 Task: In the  document keyprojectmgmt.docx Select the last point and add comment:  'Consider rephrasing it to enhance the flow of your writing' Insert emoji reactions: 'Heart' Select all the potins and apply Uppercase
Action: Mouse moved to (609, 598)
Screenshot: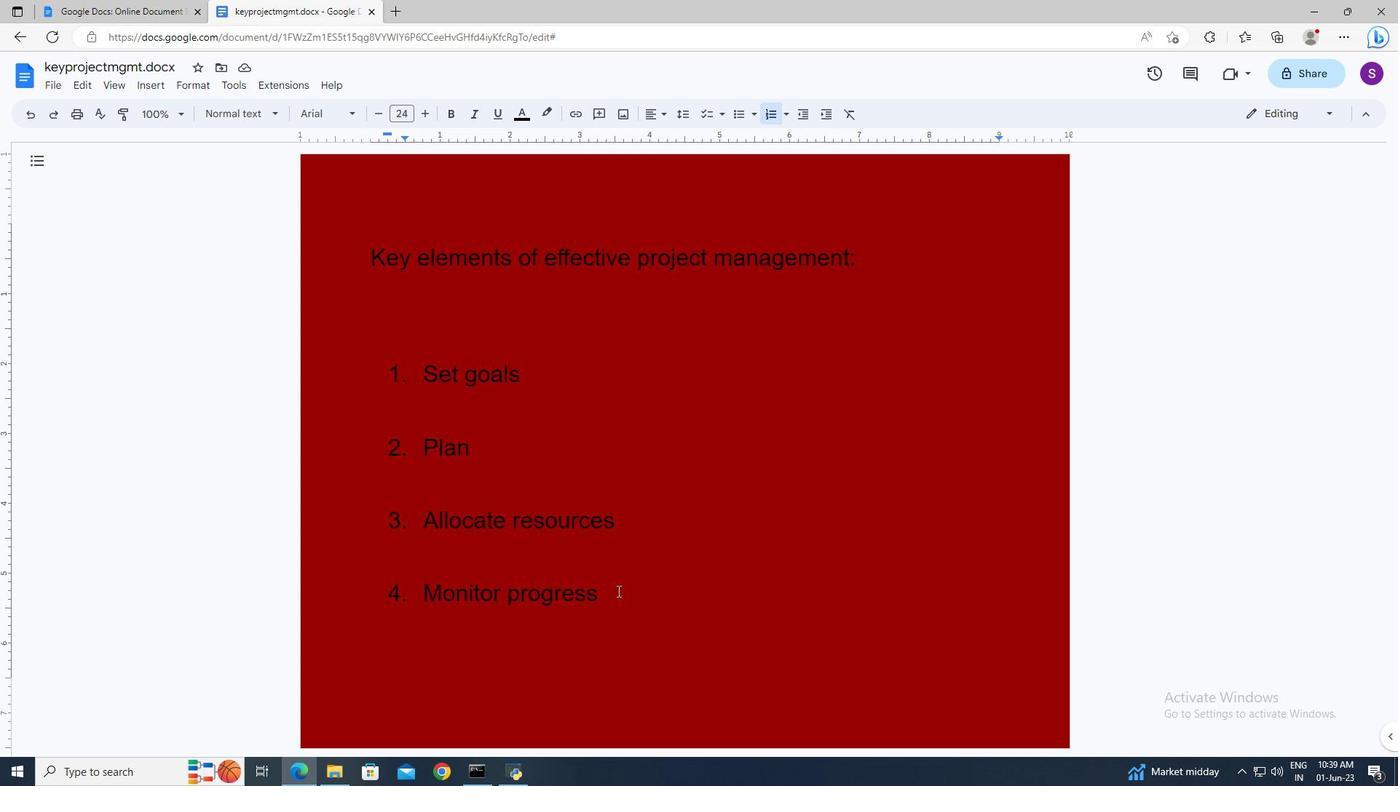 
Action: Mouse pressed left at (609, 598)
Screenshot: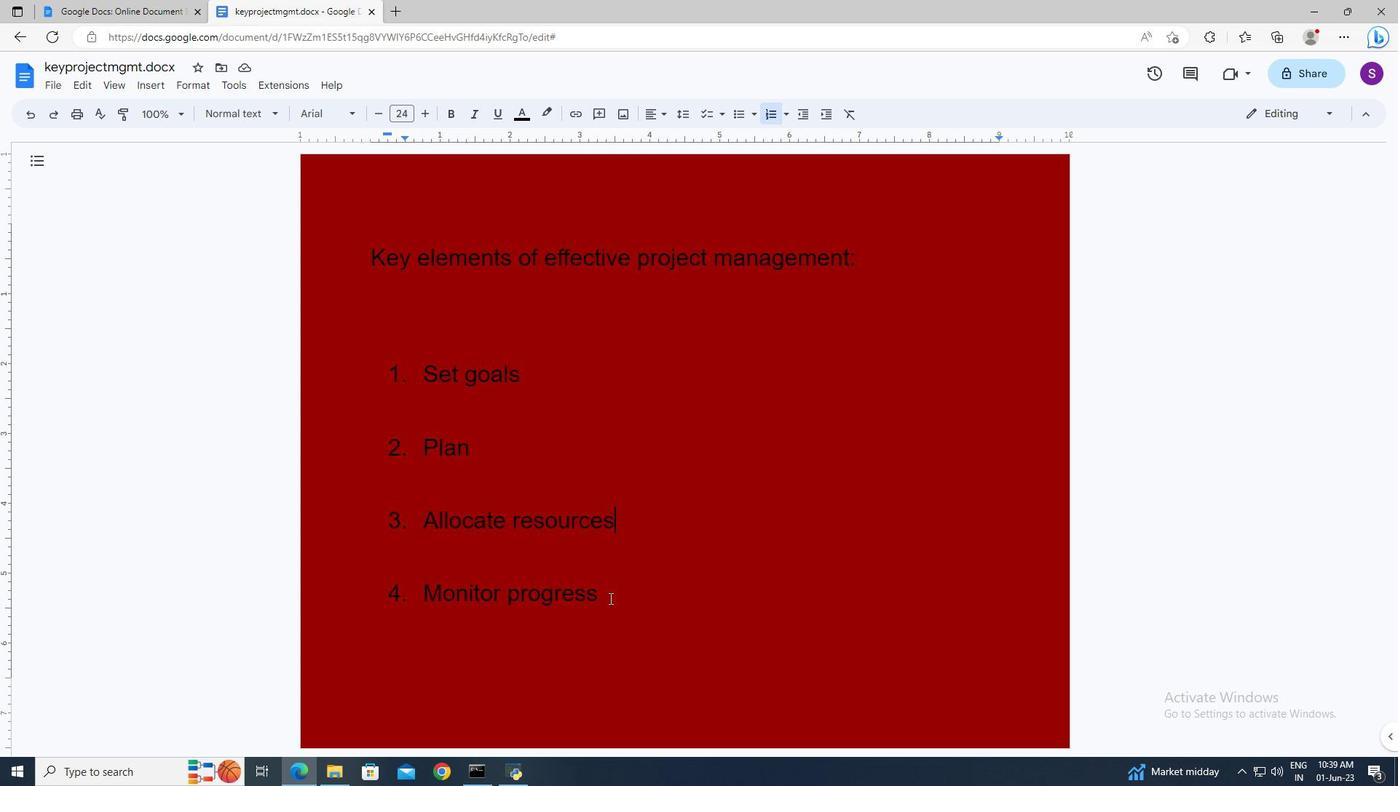 
Action: Key pressed <Key.shift><Key.up>
Screenshot: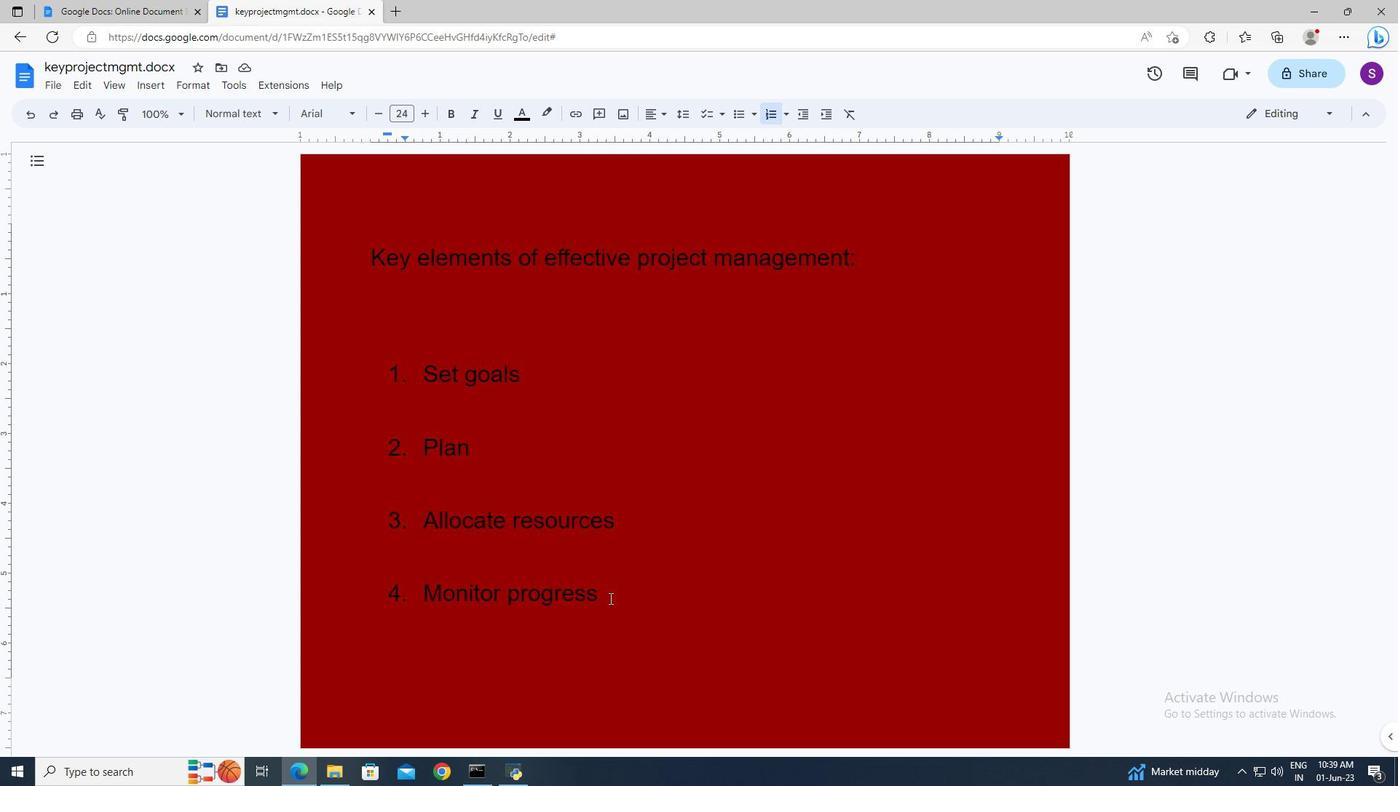 
Action: Mouse moved to (566, 598)
Screenshot: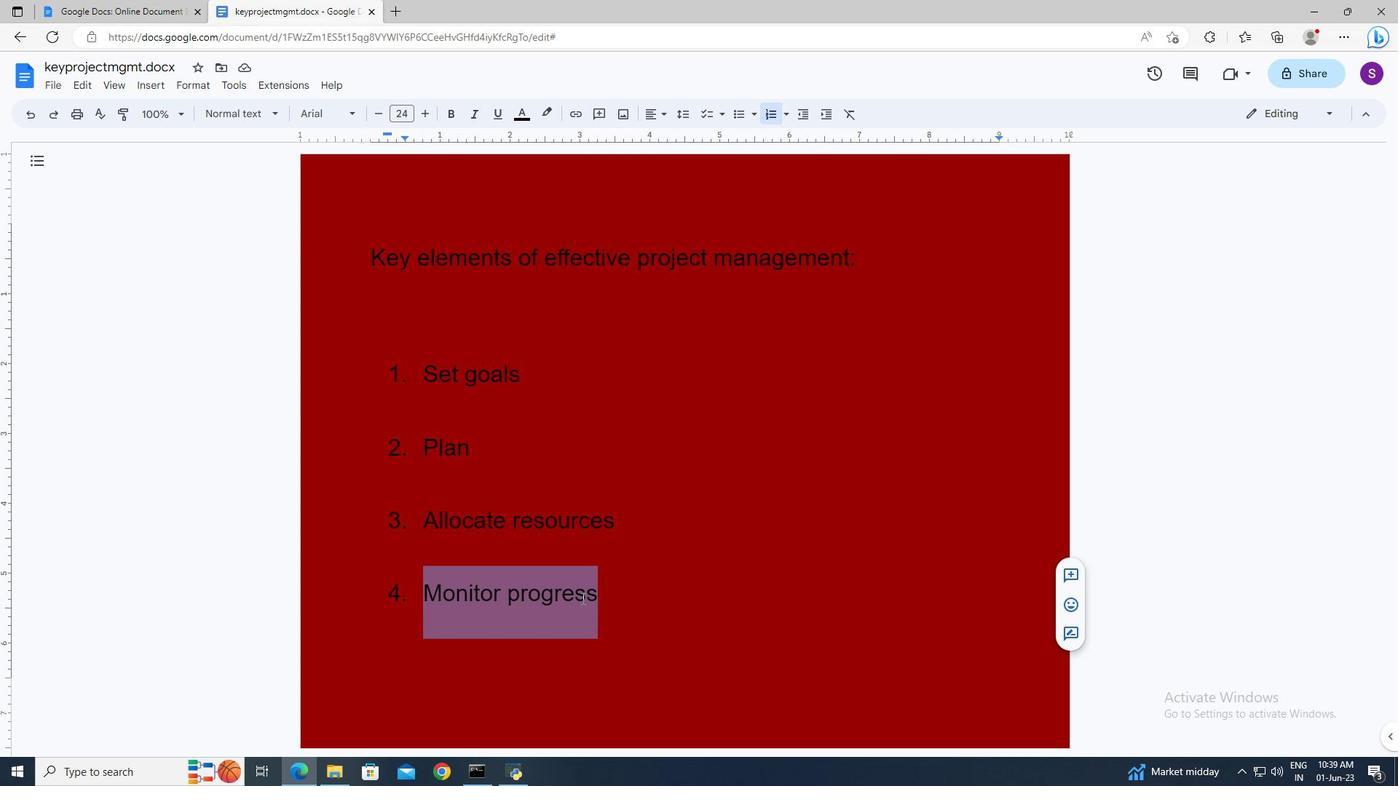 
Action: Mouse pressed right at (566, 598)
Screenshot: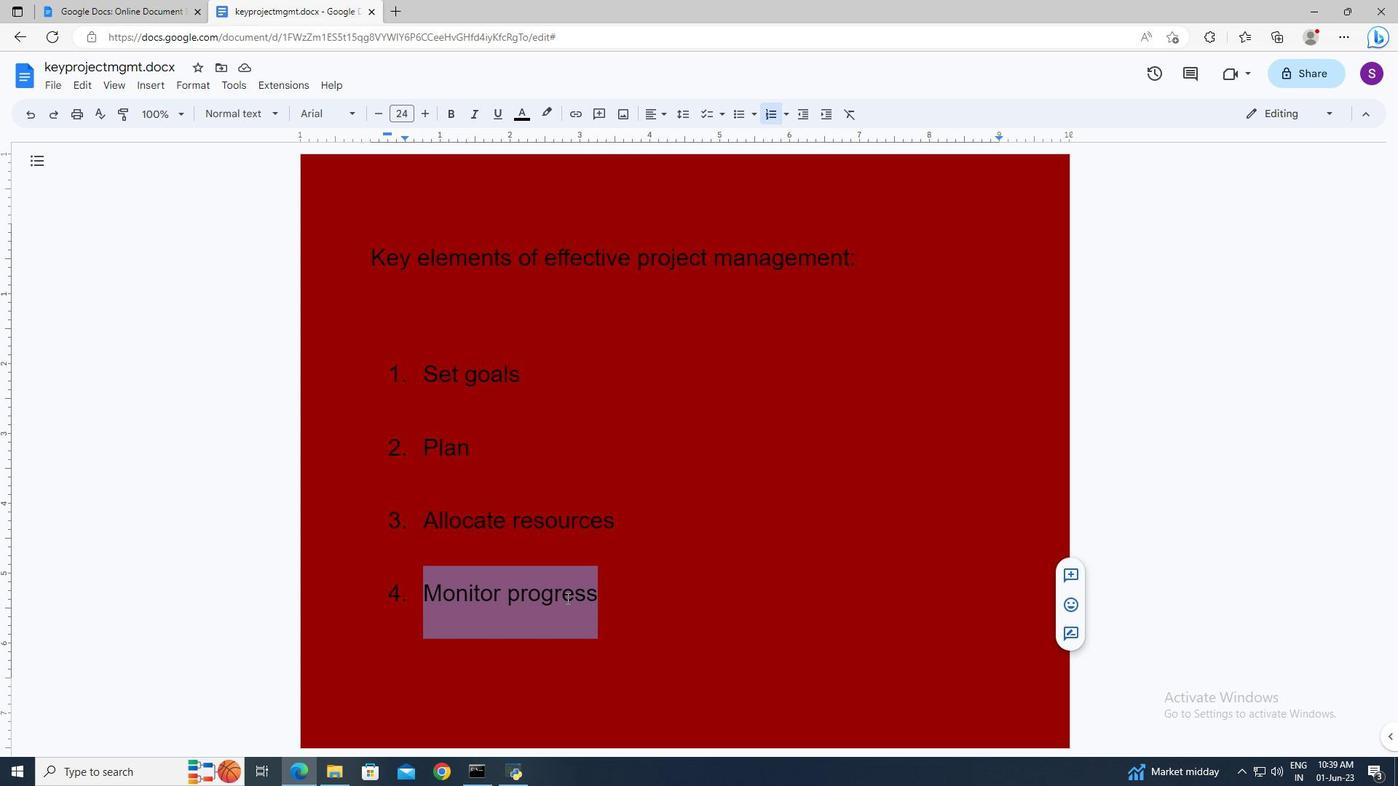 
Action: Mouse moved to (609, 327)
Screenshot: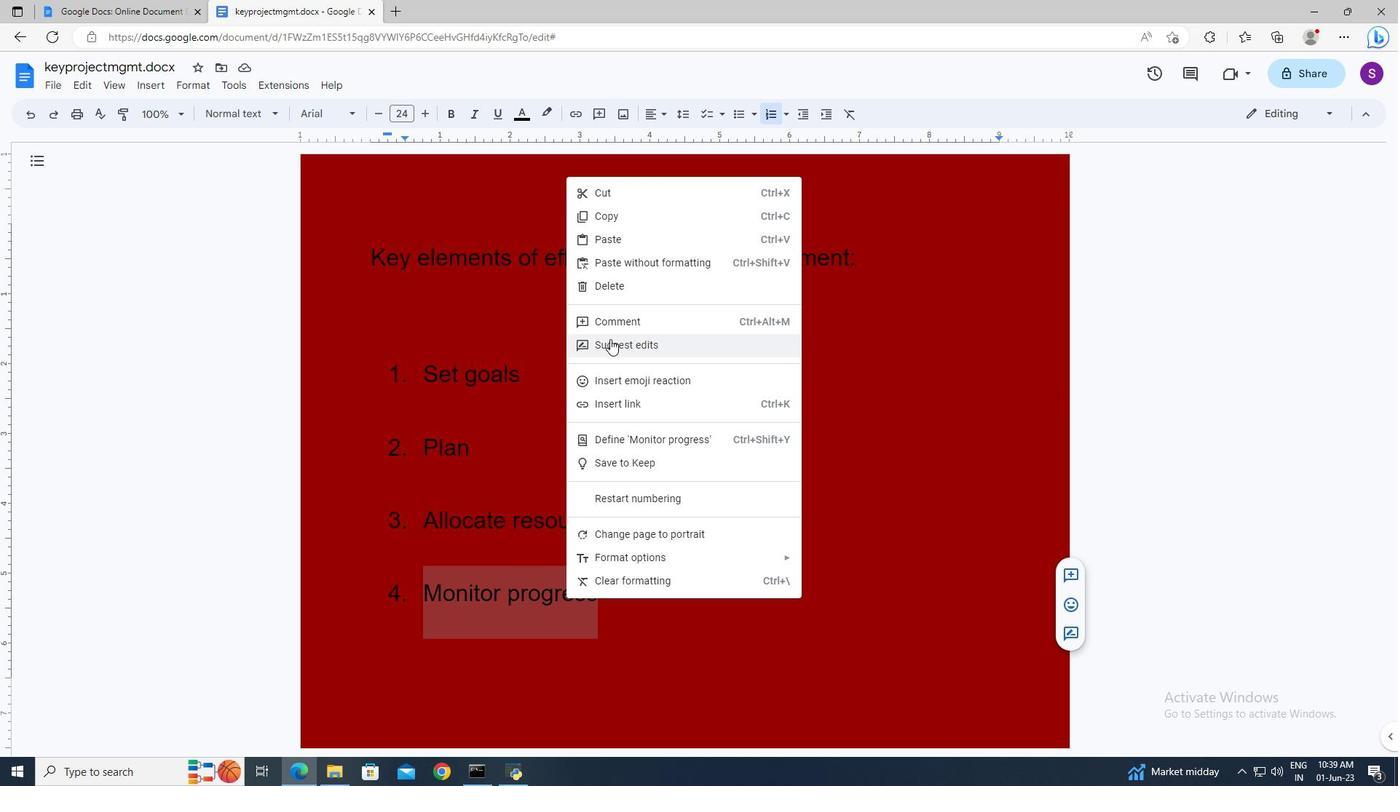 
Action: Mouse pressed left at (609, 327)
Screenshot: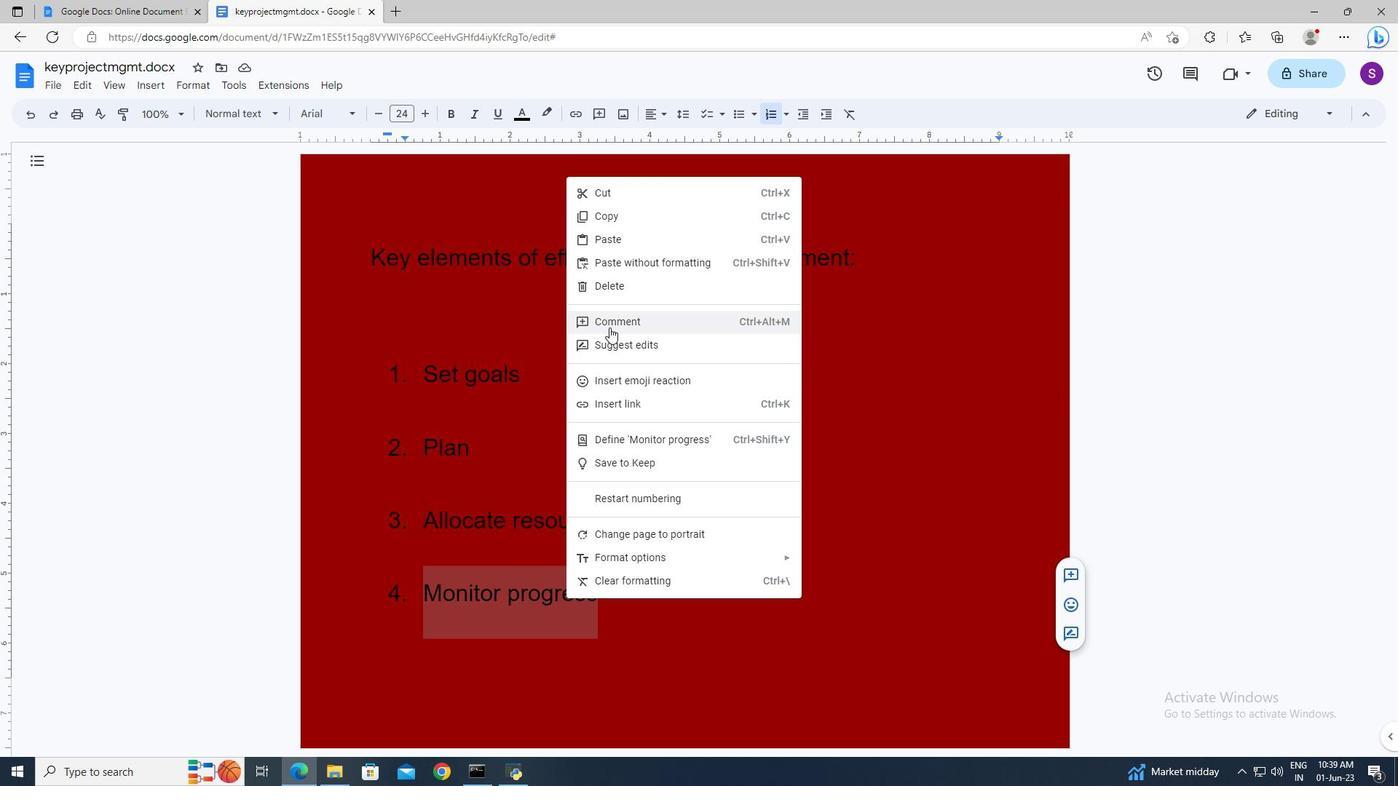 
Action: Mouse moved to (1016, 644)
Screenshot: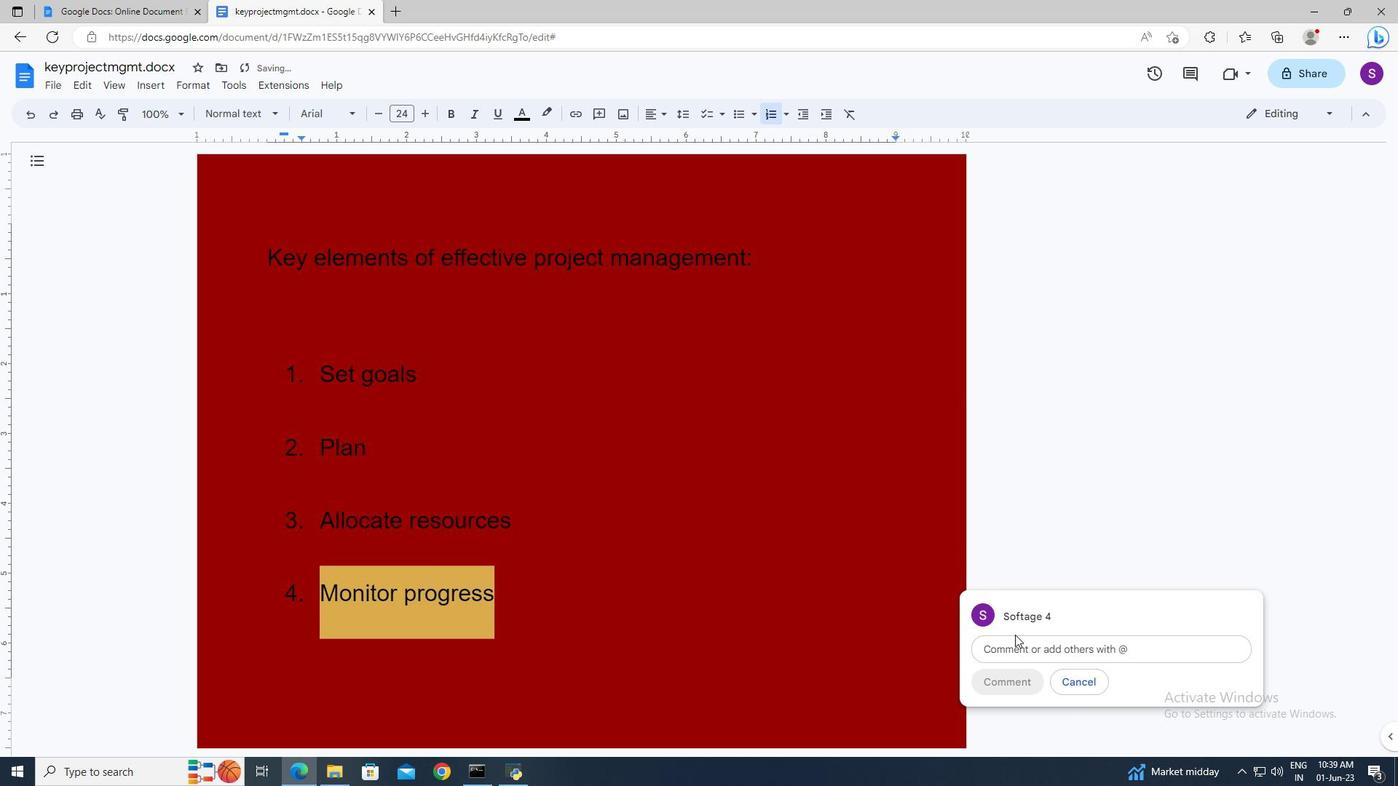 
Action: Mouse pressed left at (1016, 644)
Screenshot: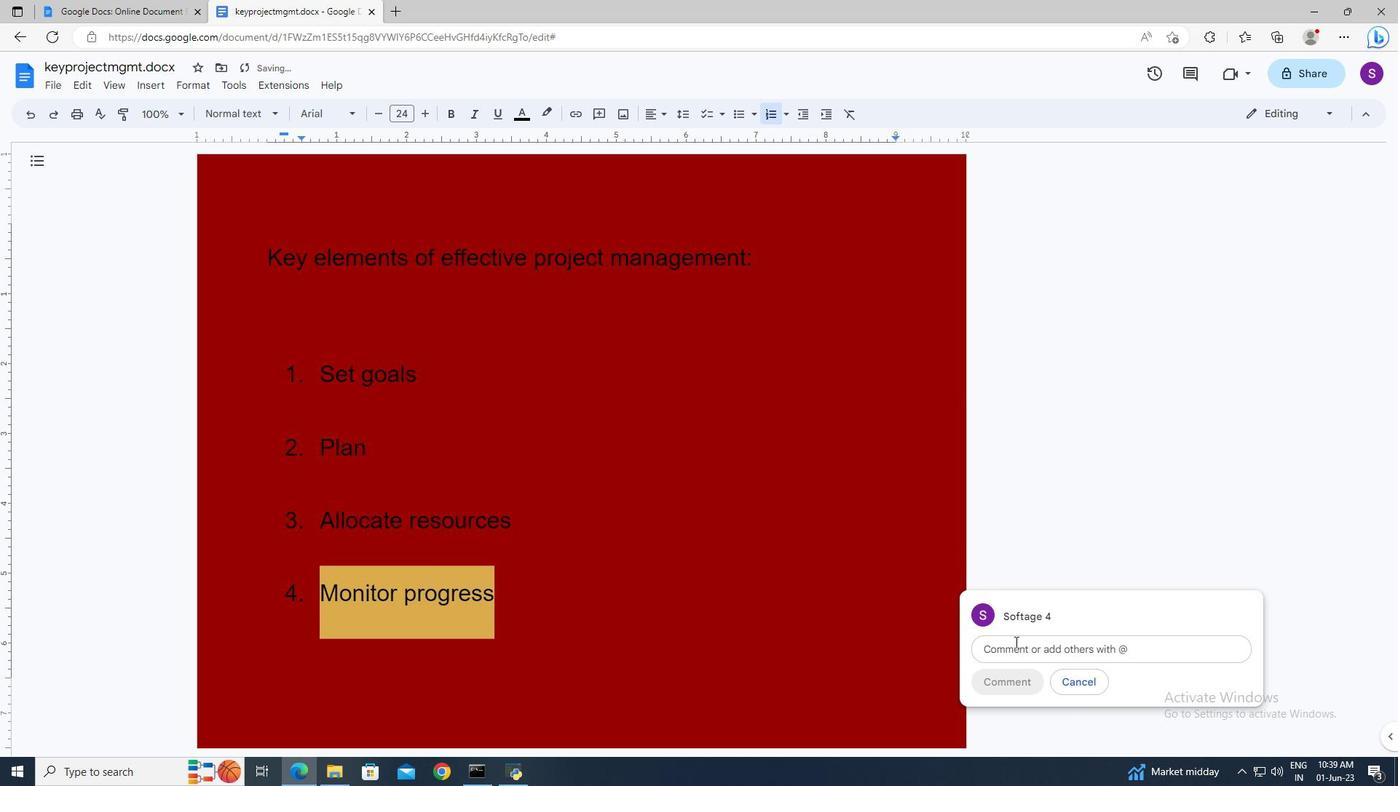 
Action: Key pressed <Key.shift>Consider<Key.space>rephrasing<Key.space>it<Key.space>to<Key.space>enhance<Key.space>the<Key.space>flow<Key.space>of<Key.space>your<Key.space>writing
Screenshot: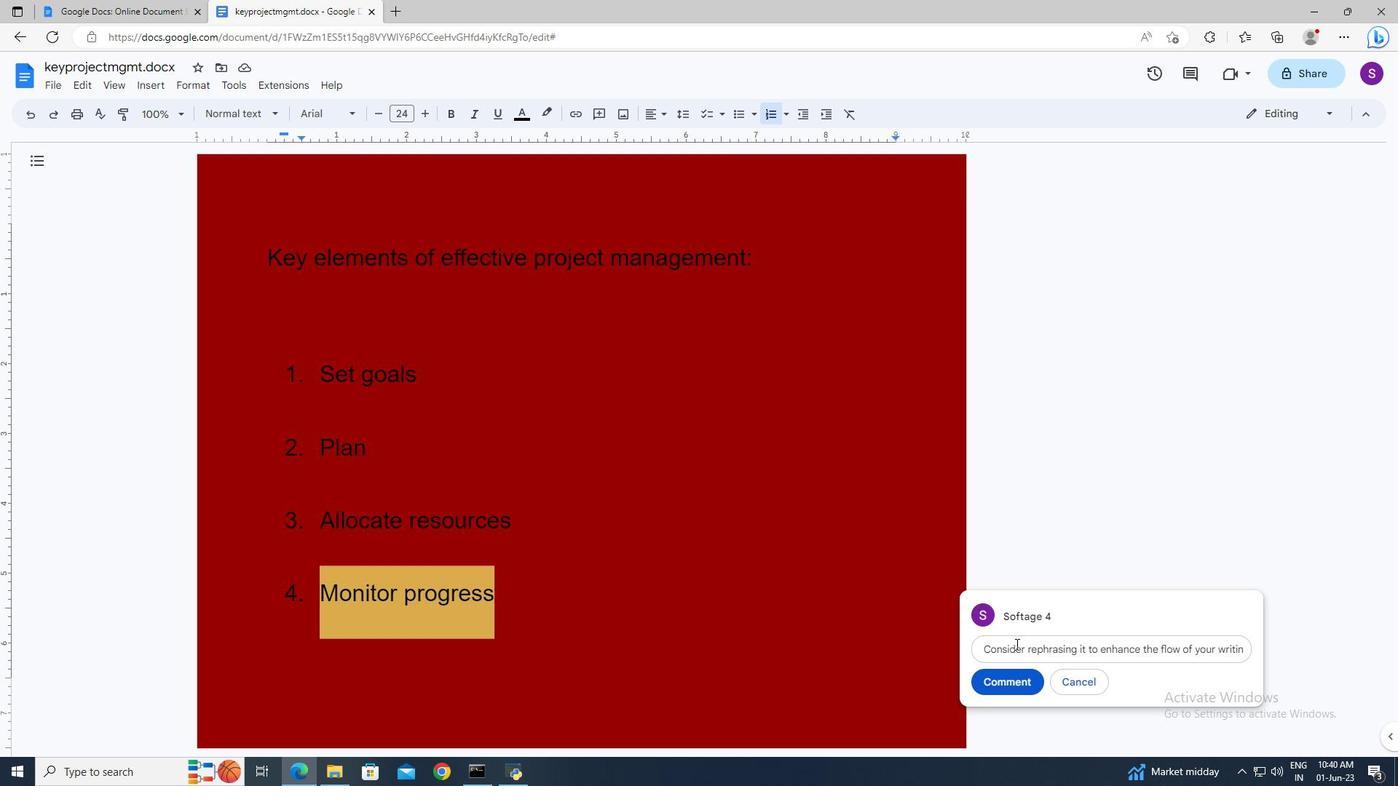 
Action: Mouse moved to (1014, 699)
Screenshot: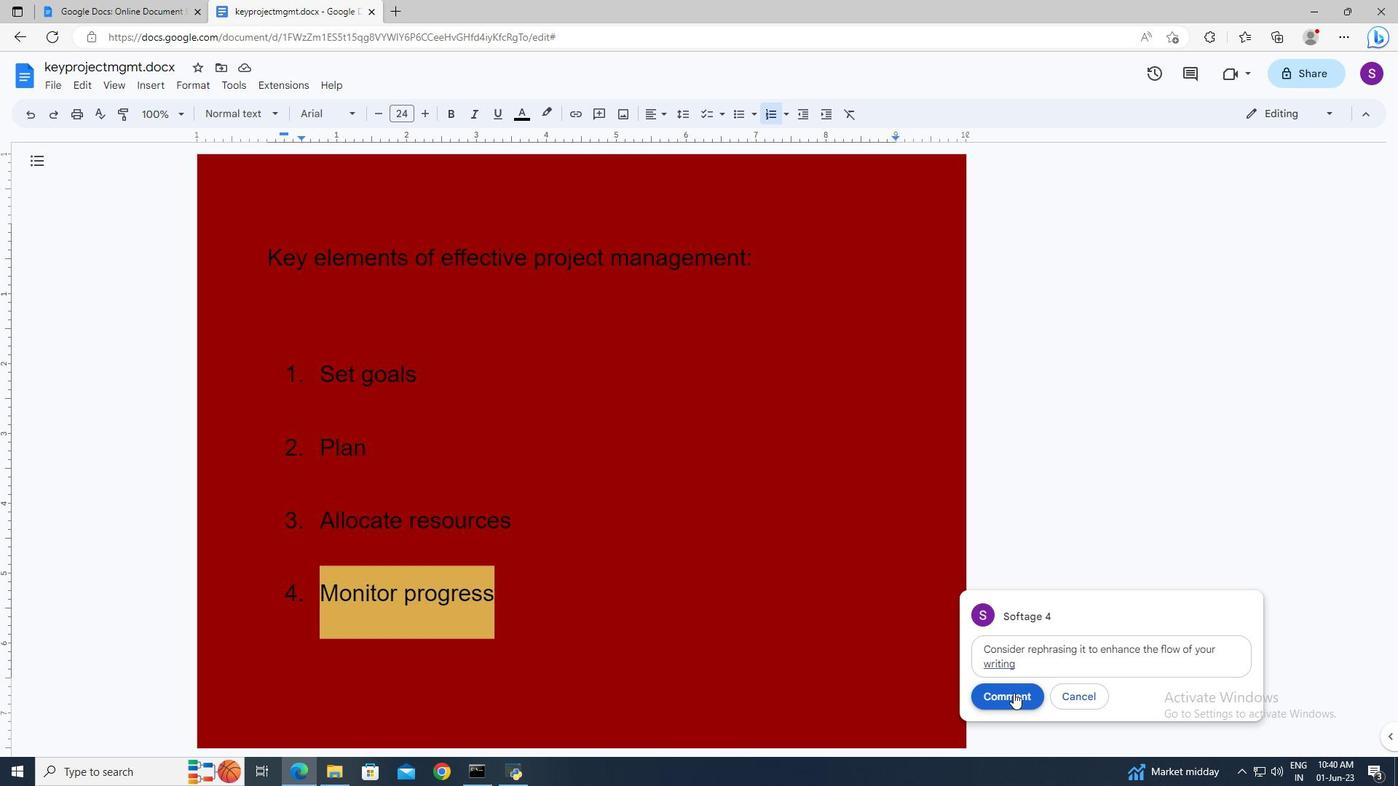 
Action: Mouse pressed left at (1014, 699)
Screenshot: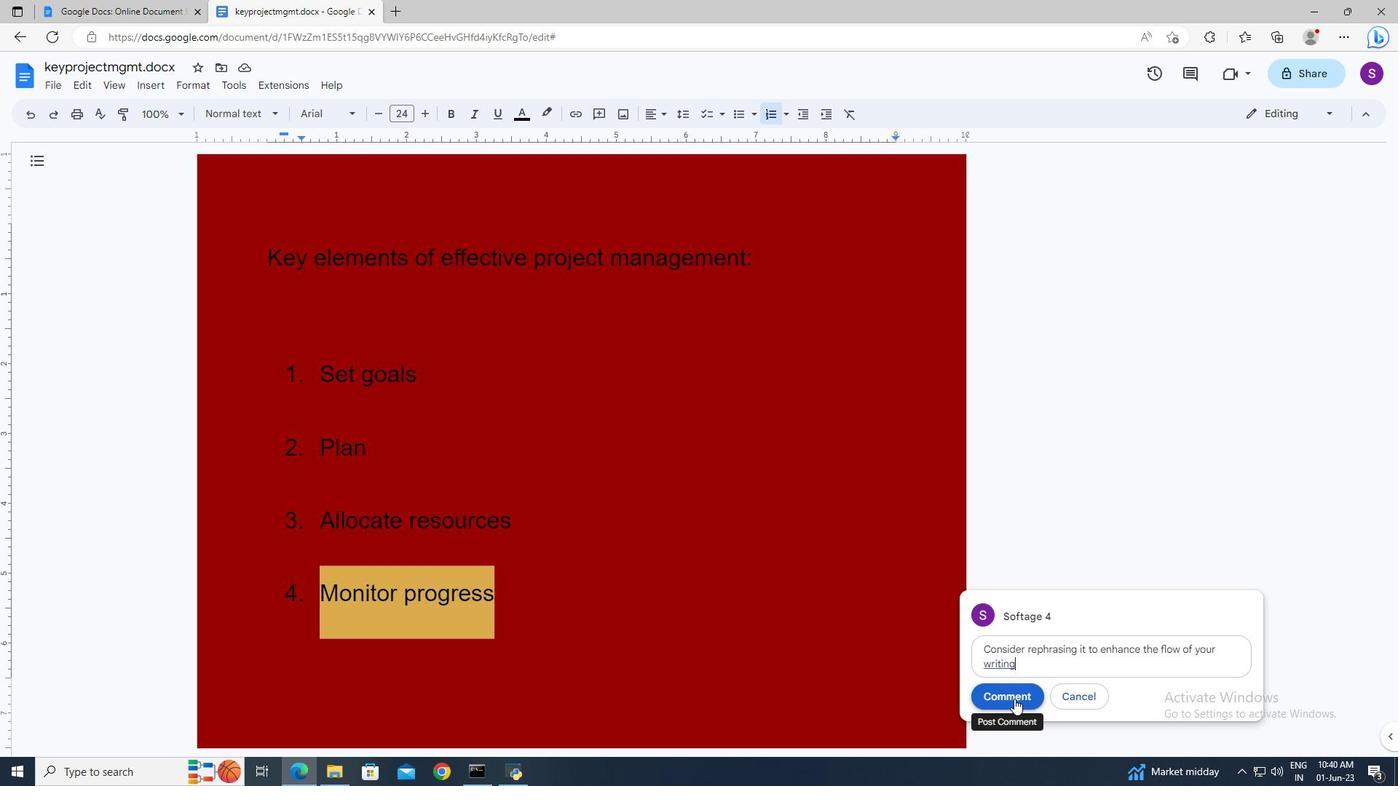 
Action: Mouse moved to (628, 611)
Screenshot: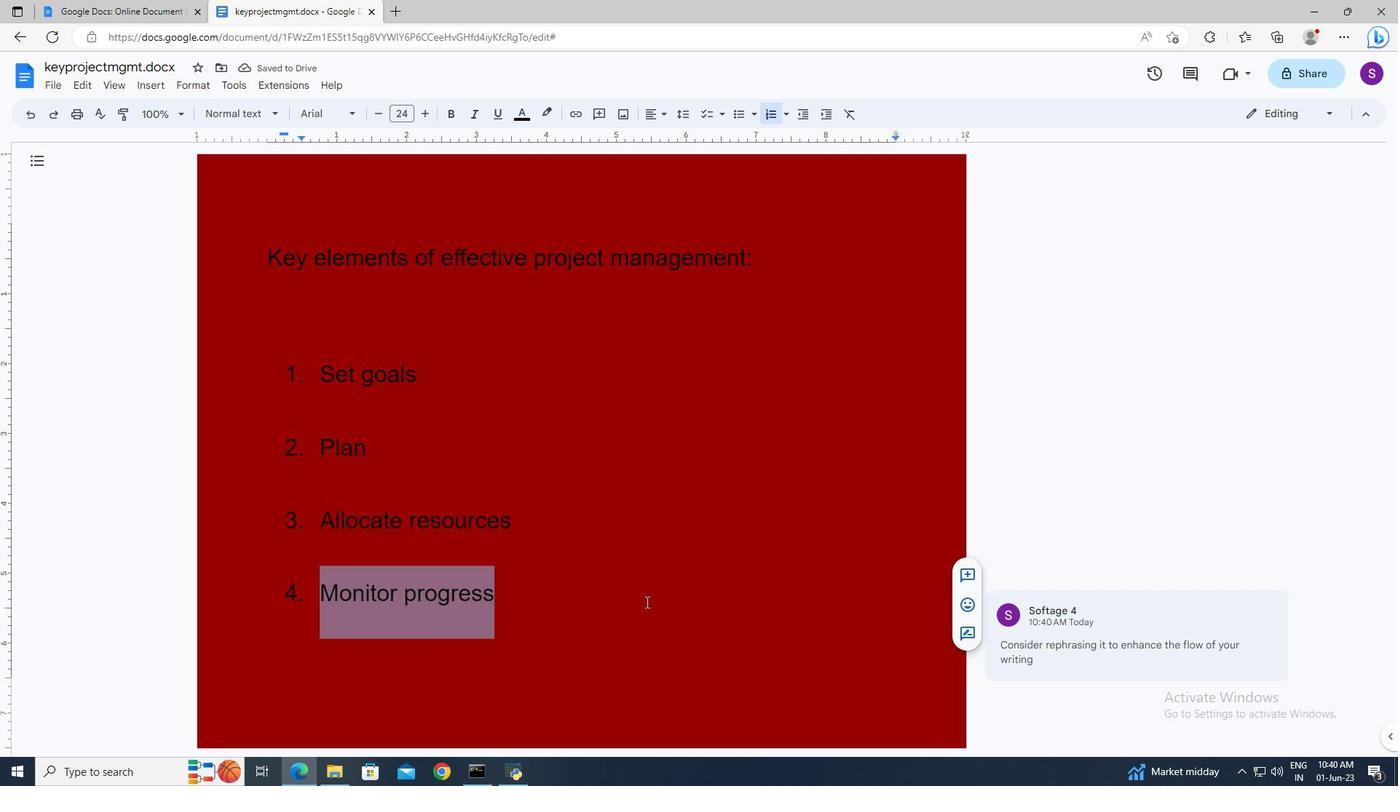 
Action: Mouse pressed left at (628, 611)
Screenshot: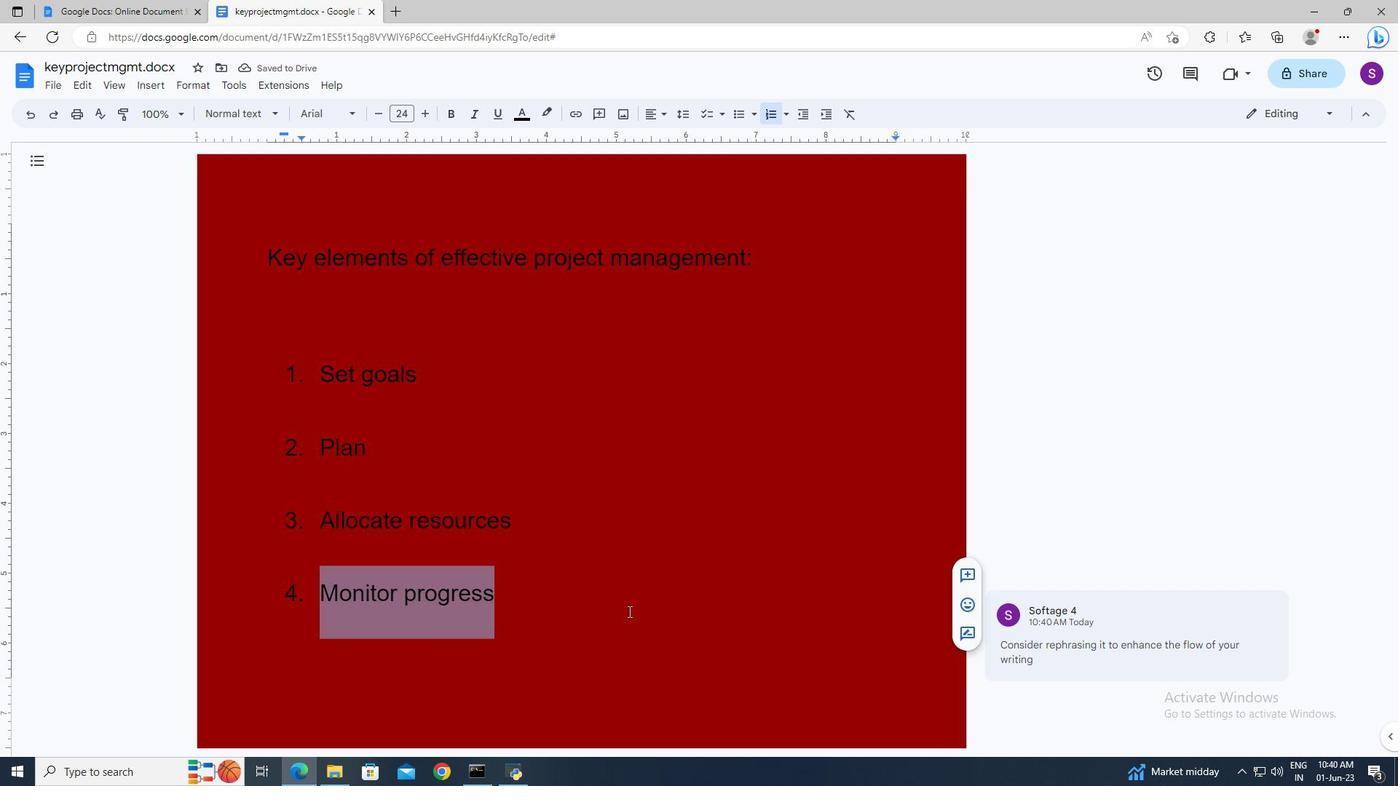 
Action: Mouse moved to (153, 90)
Screenshot: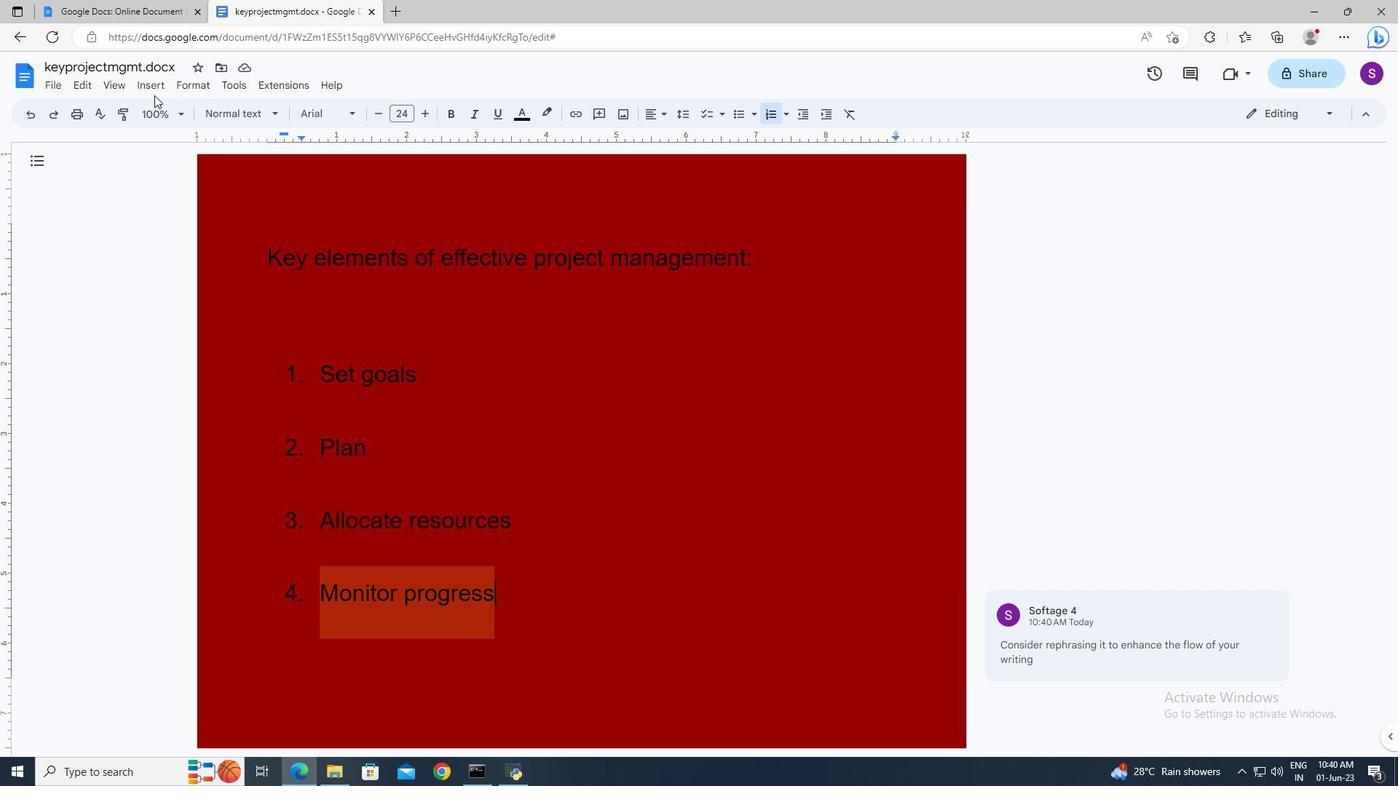 
Action: Mouse pressed left at (153, 90)
Screenshot: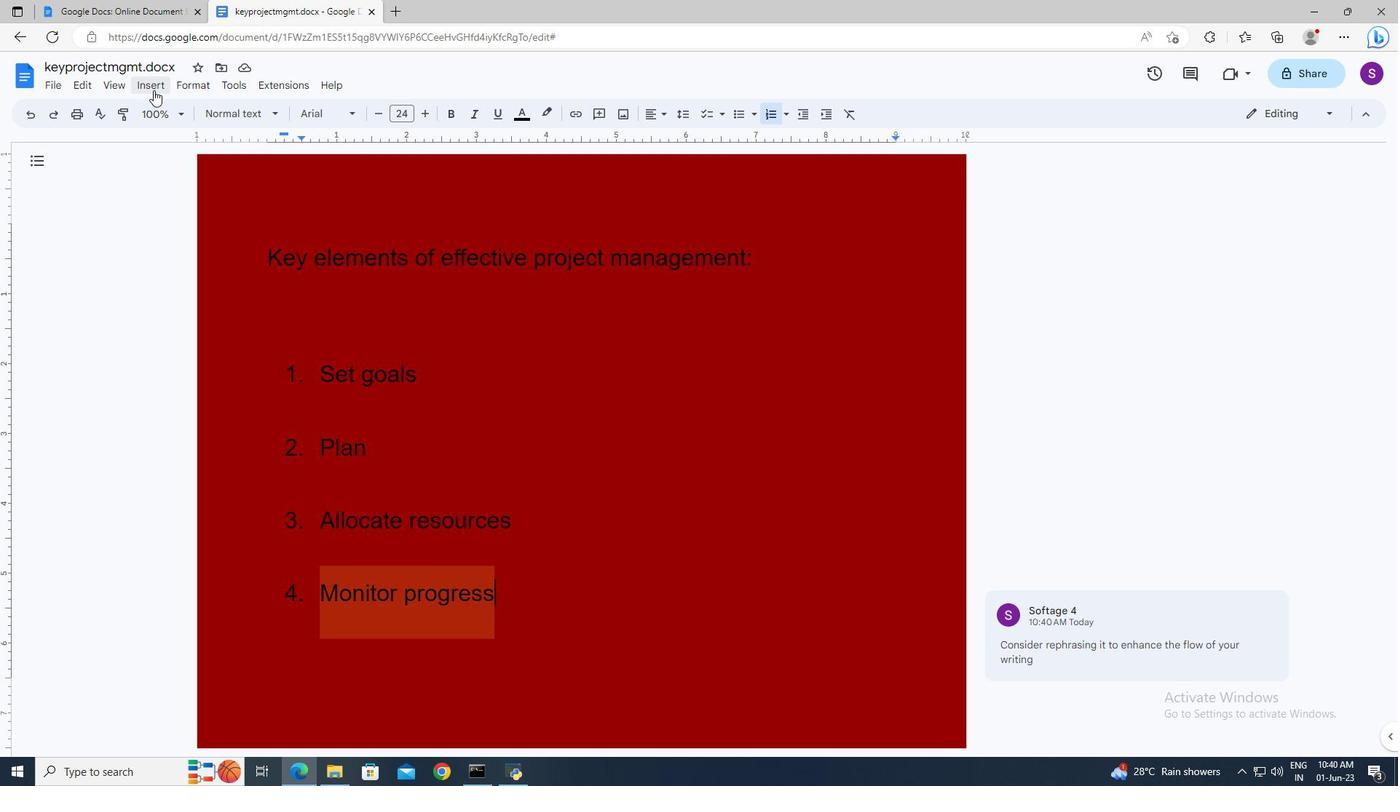 
Action: Mouse moved to (187, 224)
Screenshot: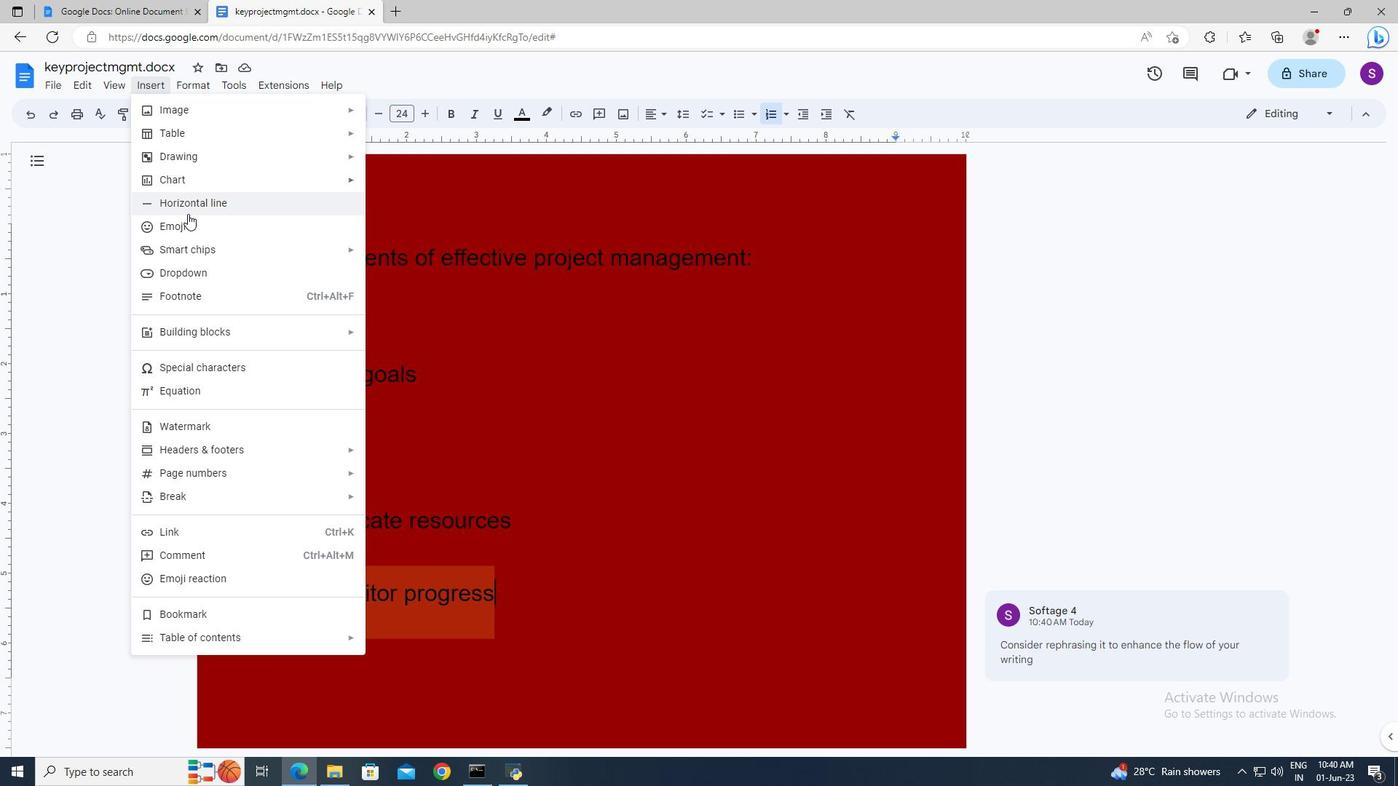 
Action: Mouse pressed left at (187, 224)
Screenshot: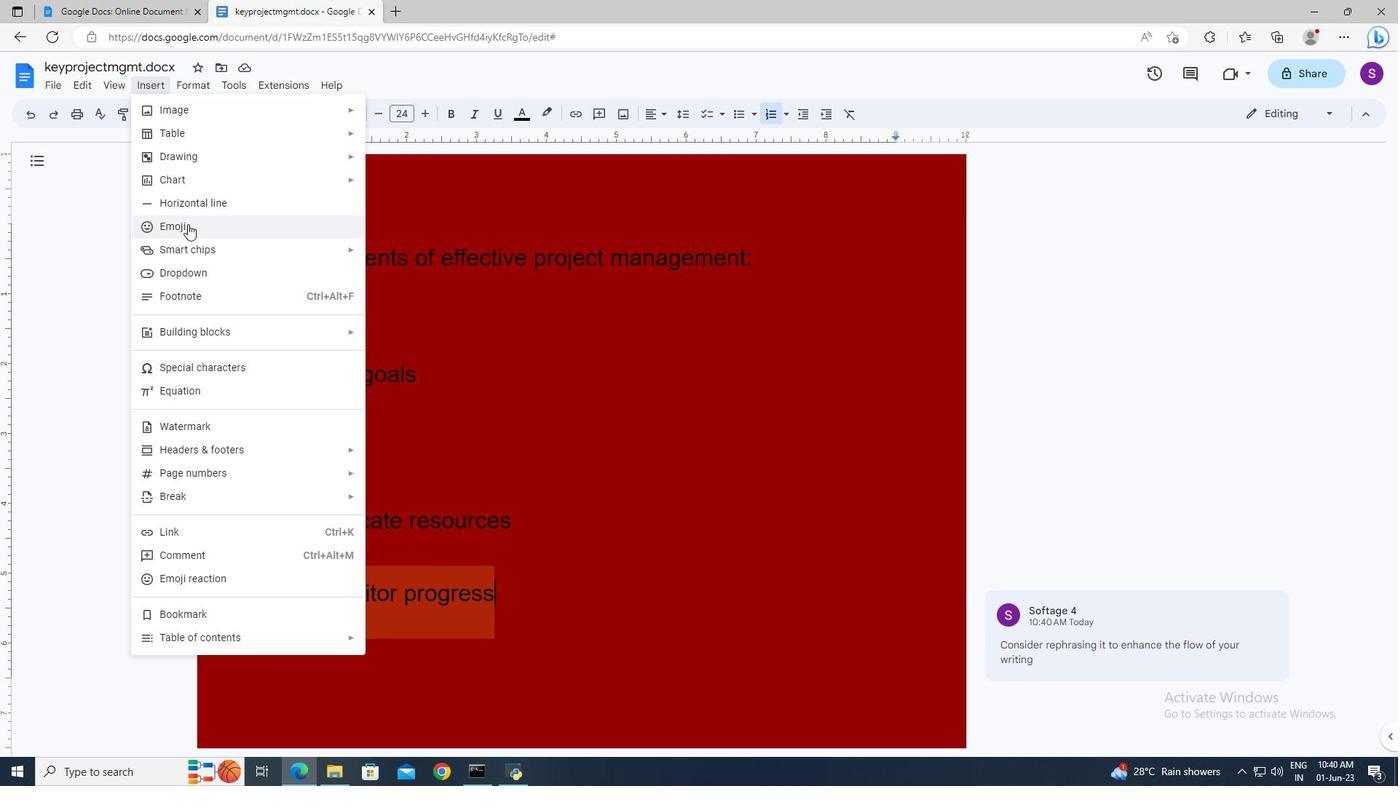 
Action: Mouse moved to (578, 641)
Screenshot: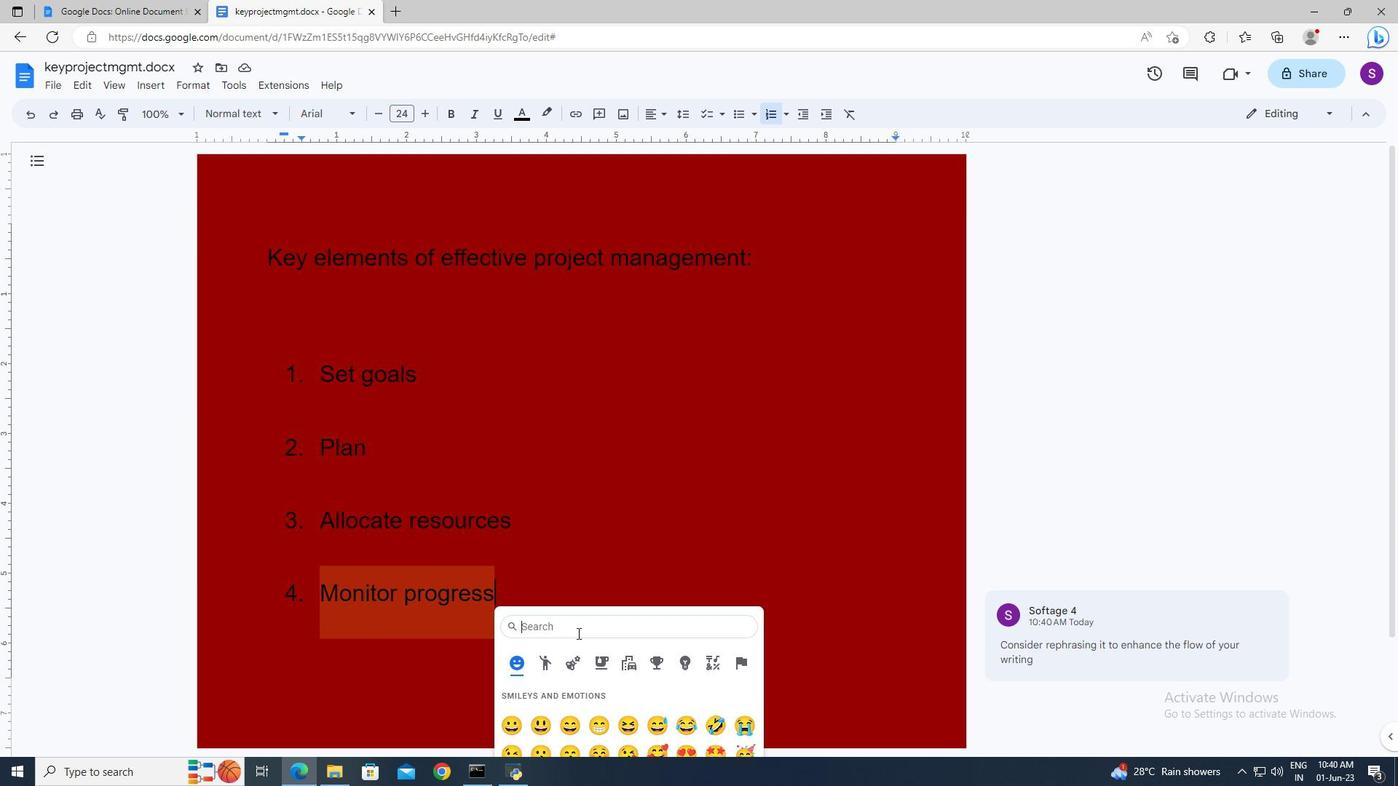 
Action: Mouse scrolled (578, 640) with delta (0, 0)
Screenshot: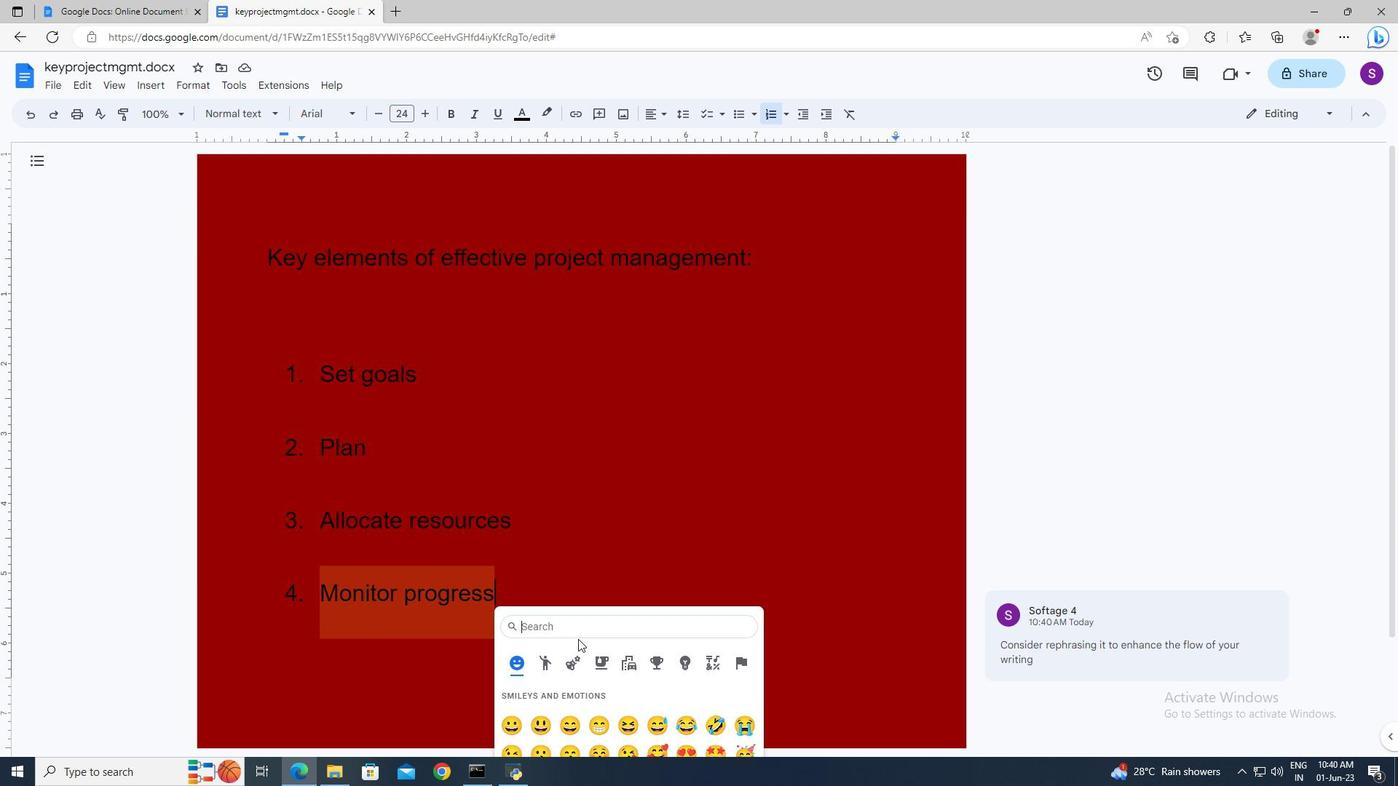 
Action: Mouse scrolled (578, 640) with delta (0, 0)
Screenshot: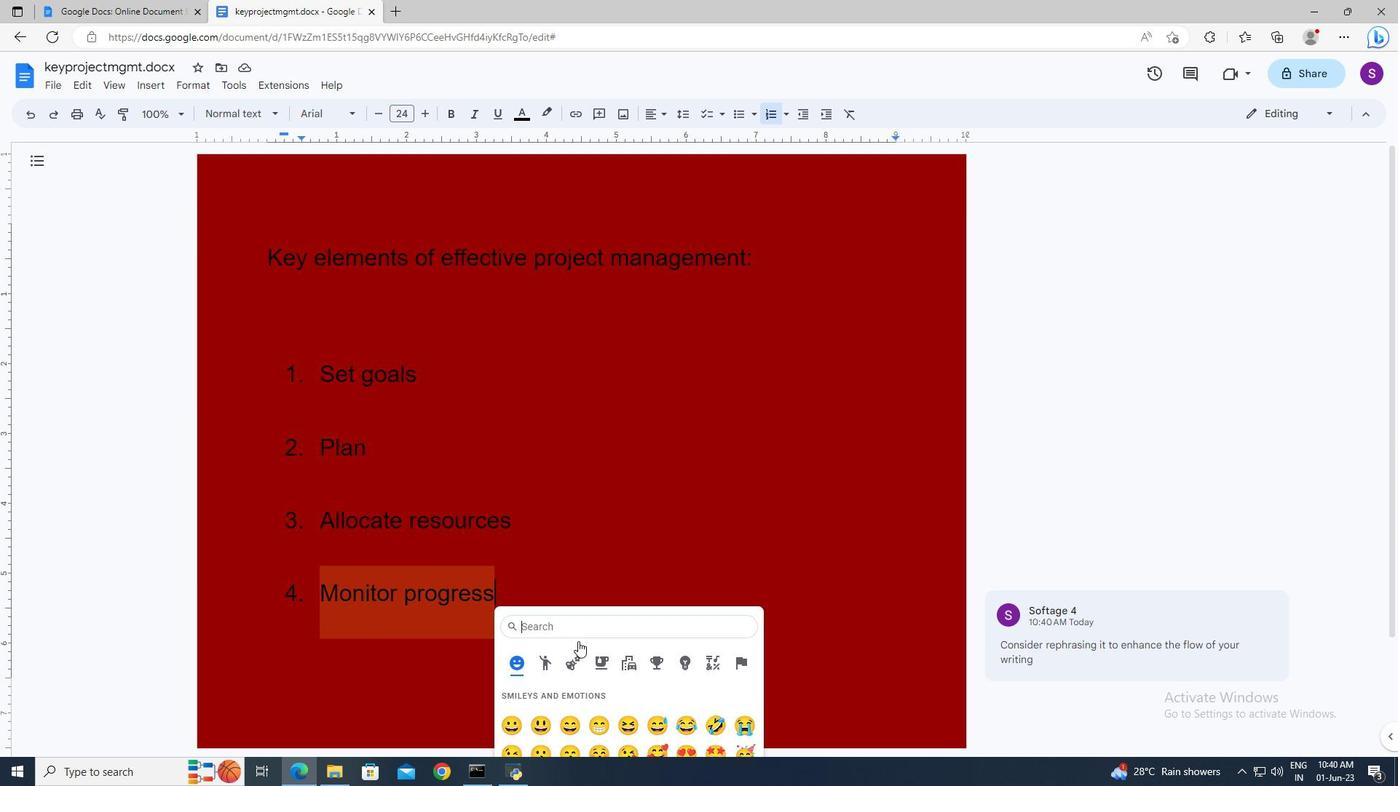 
Action: Mouse scrolled (578, 640) with delta (0, 0)
Screenshot: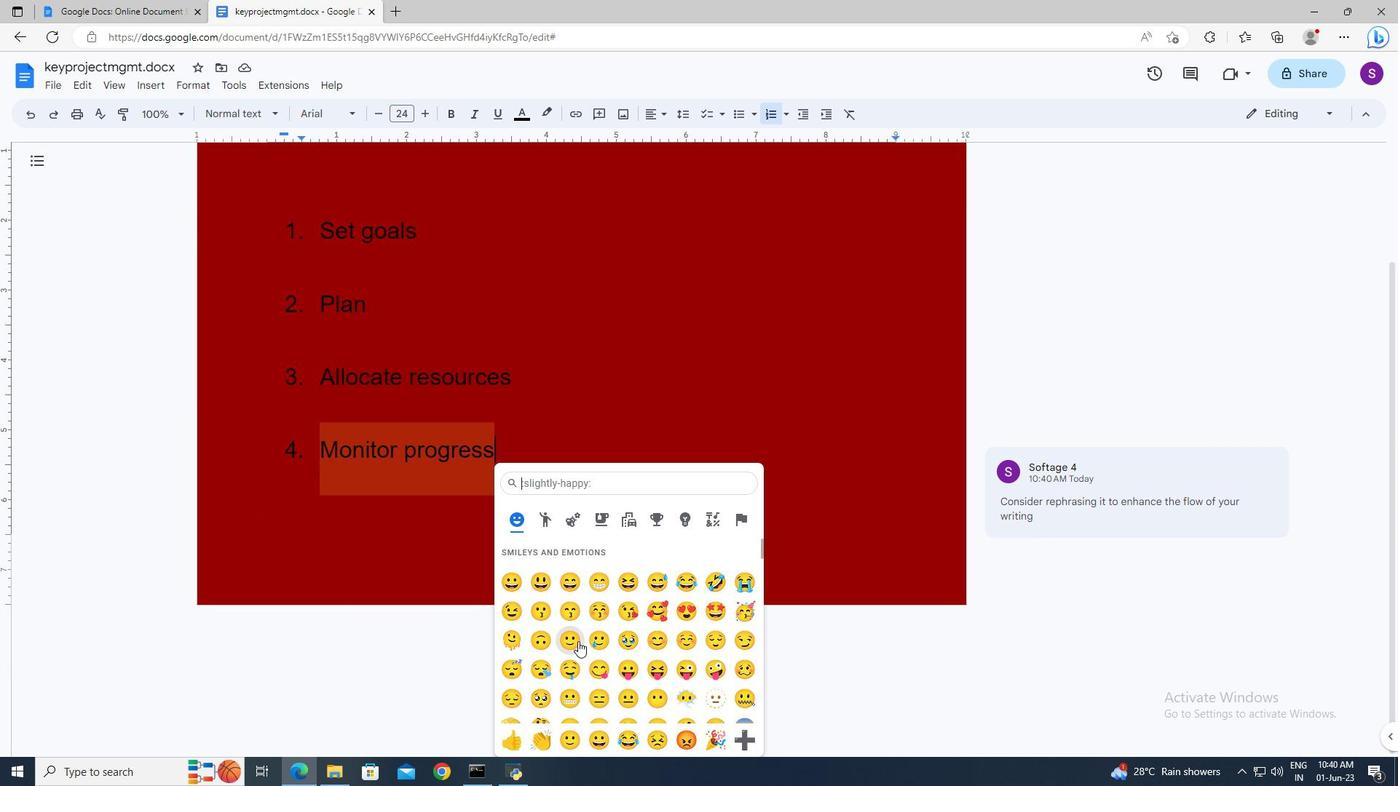 
Action: Mouse scrolled (578, 640) with delta (0, 0)
Screenshot: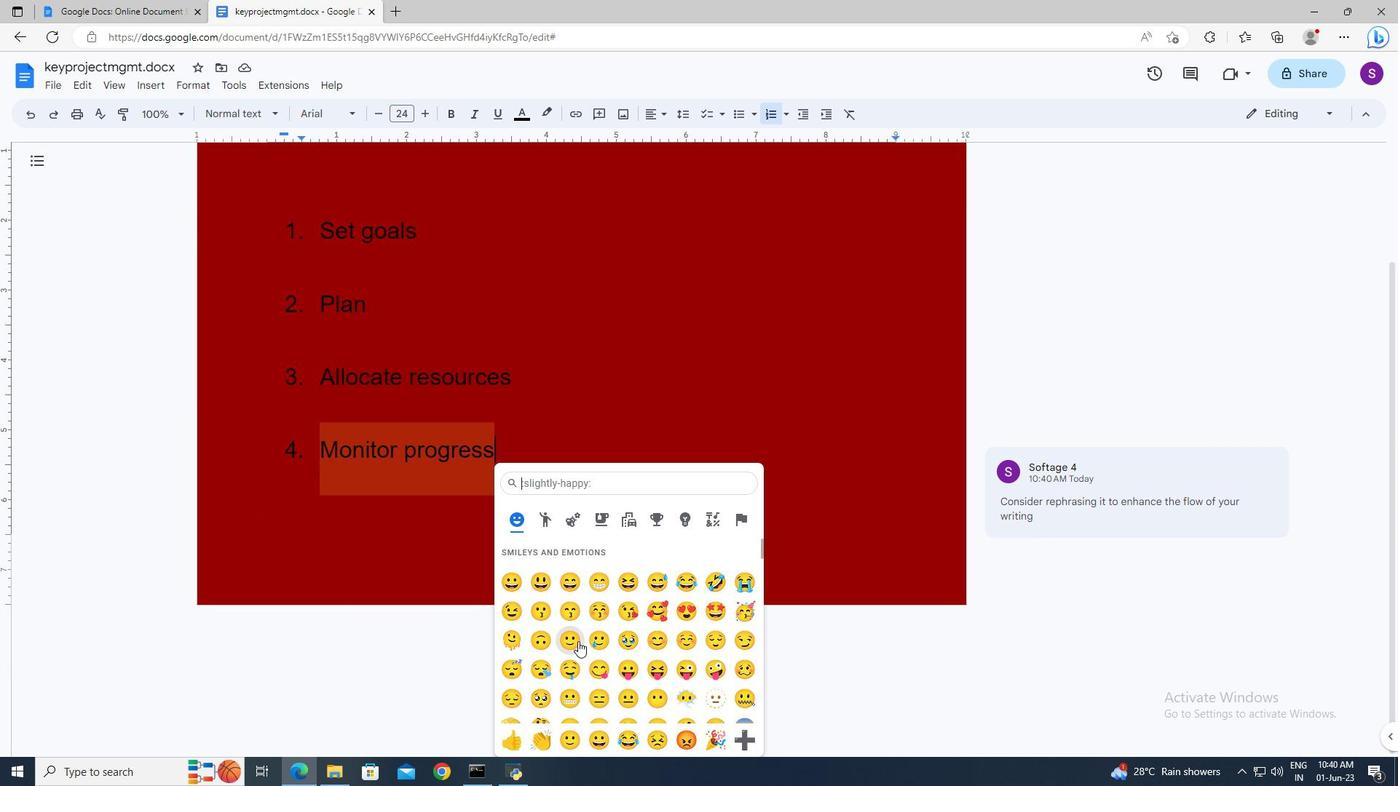 
Action: Mouse moved to (578, 640)
Screenshot: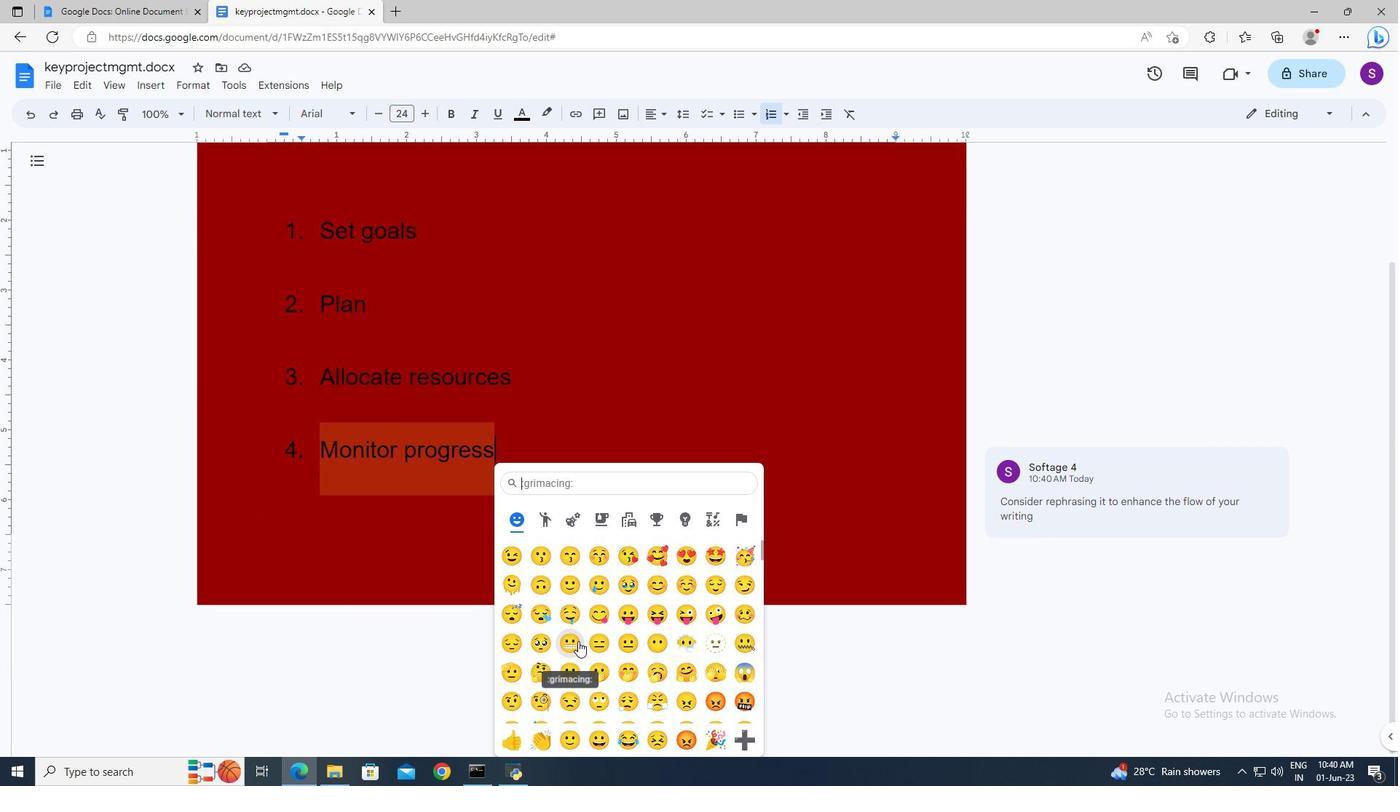 
Action: Mouse scrolled (578, 640) with delta (0, 0)
Screenshot: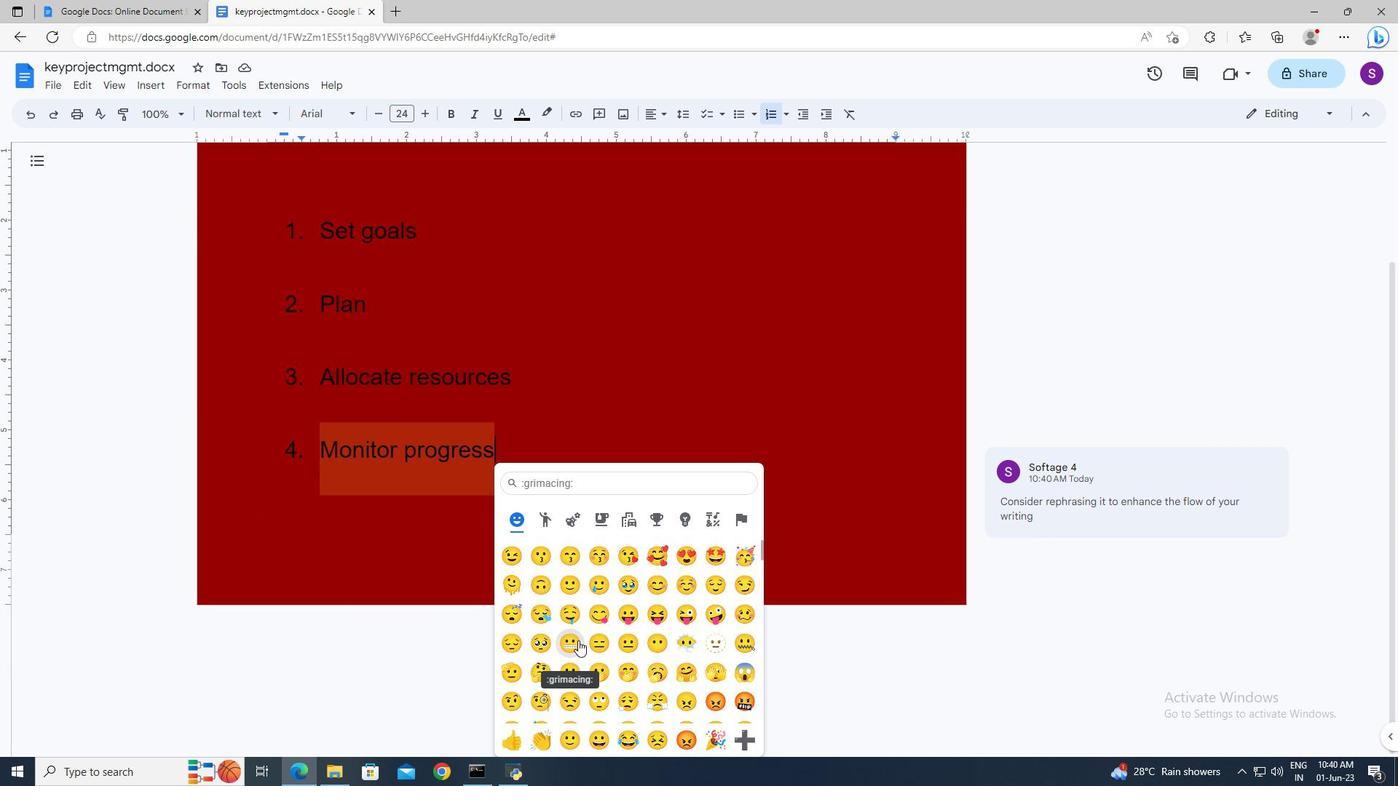 
Action: Mouse scrolled (578, 640) with delta (0, 0)
Screenshot: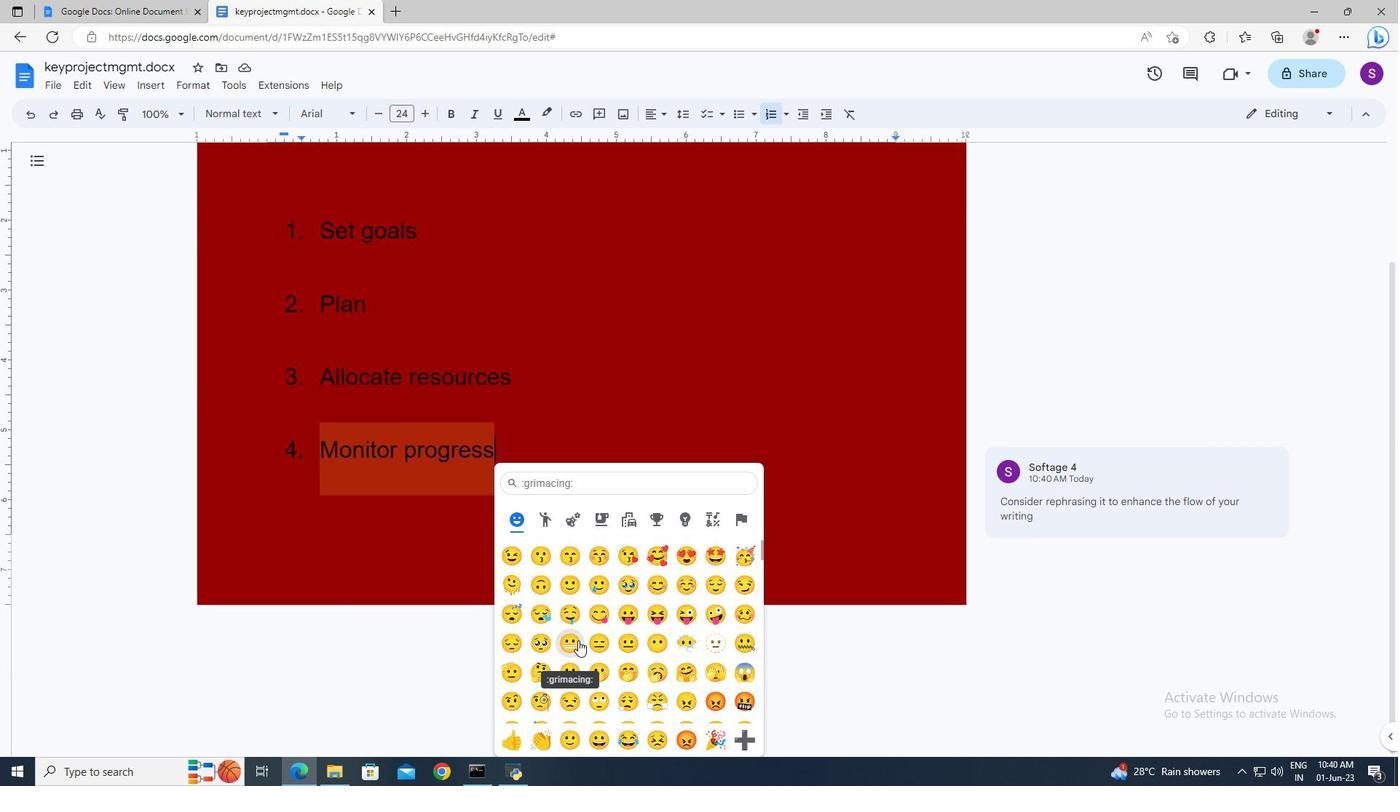 
Action: Mouse moved to (578, 640)
Screenshot: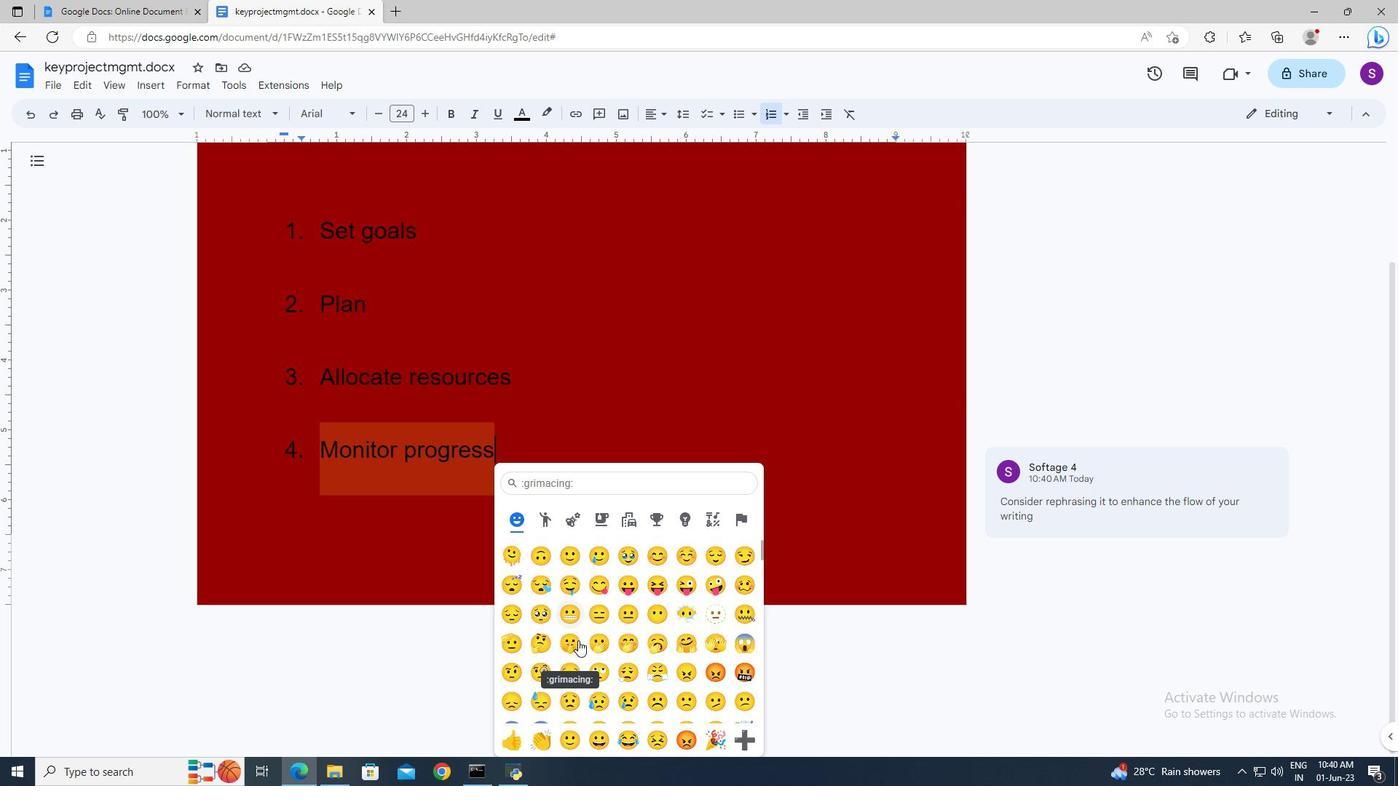 
Action: Mouse scrolled (578, 639) with delta (0, 0)
Screenshot: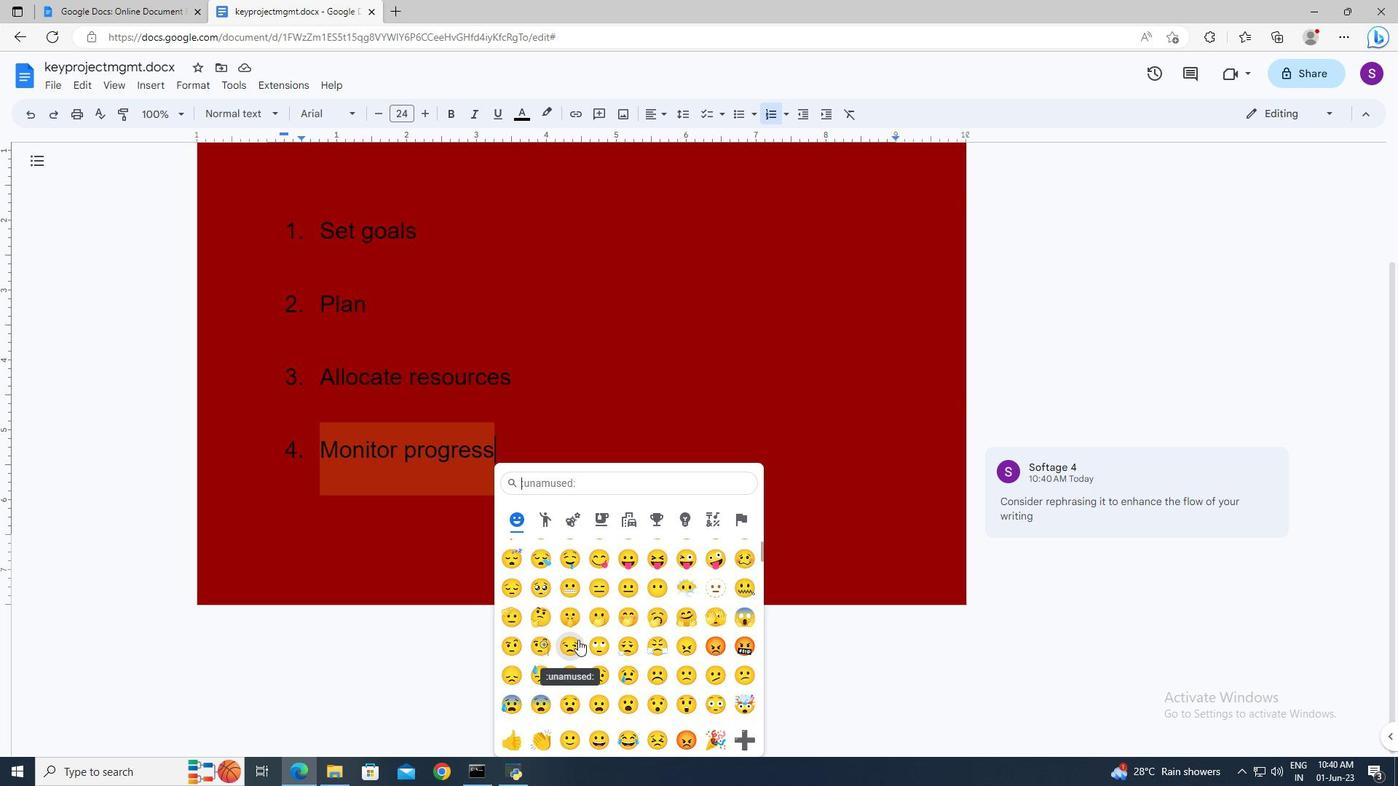 
Action: Mouse scrolled (578, 639) with delta (0, 0)
Screenshot: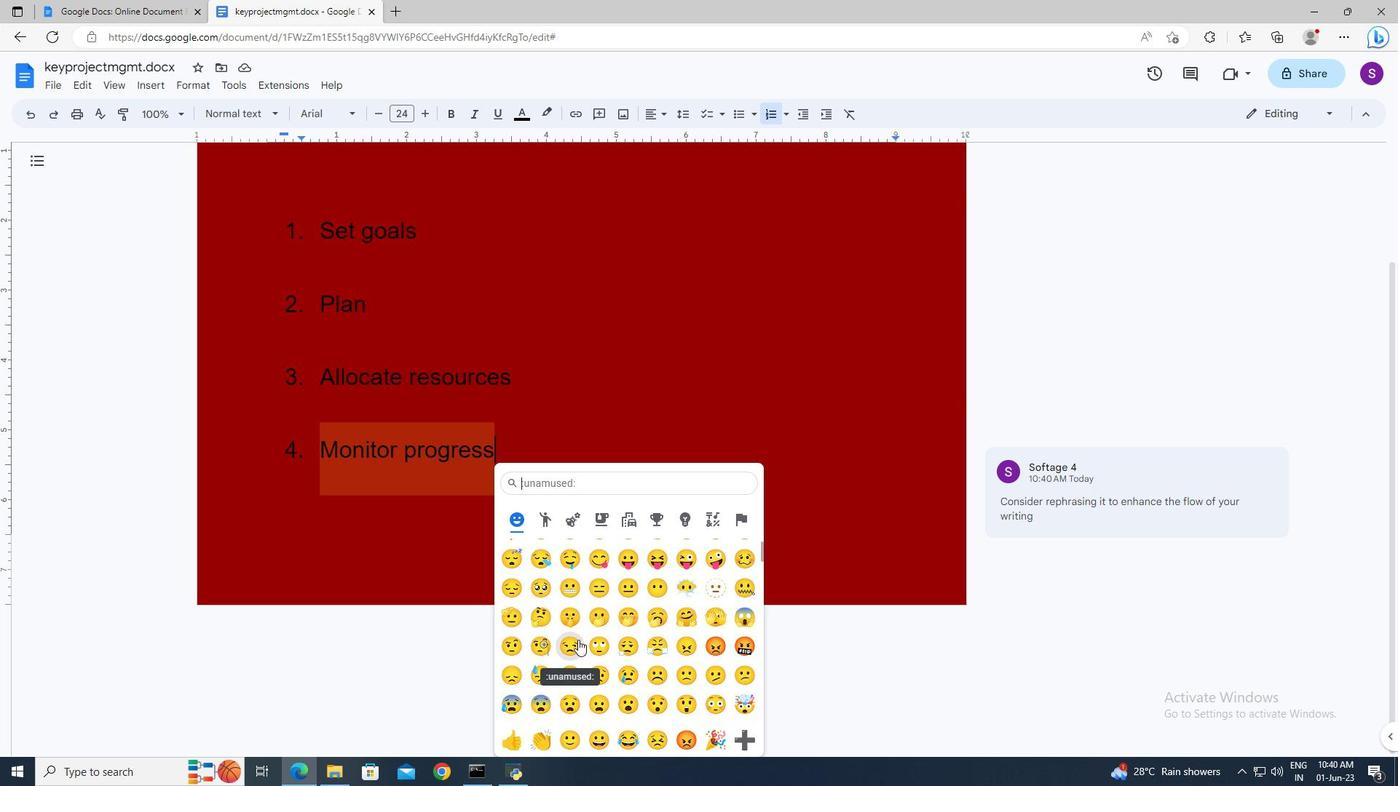 
Action: Mouse scrolled (578, 639) with delta (0, 0)
Screenshot: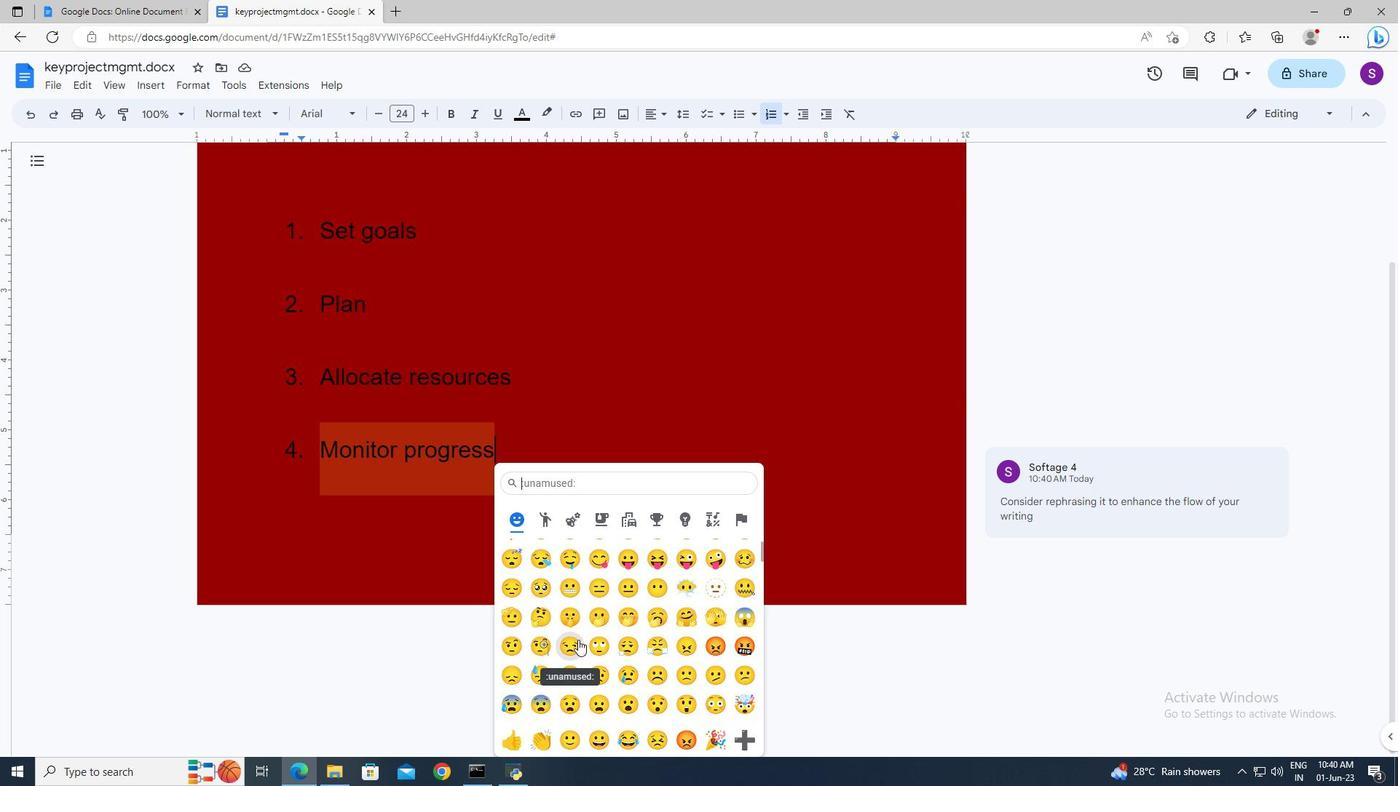 
Action: Mouse moved to (578, 639)
Screenshot: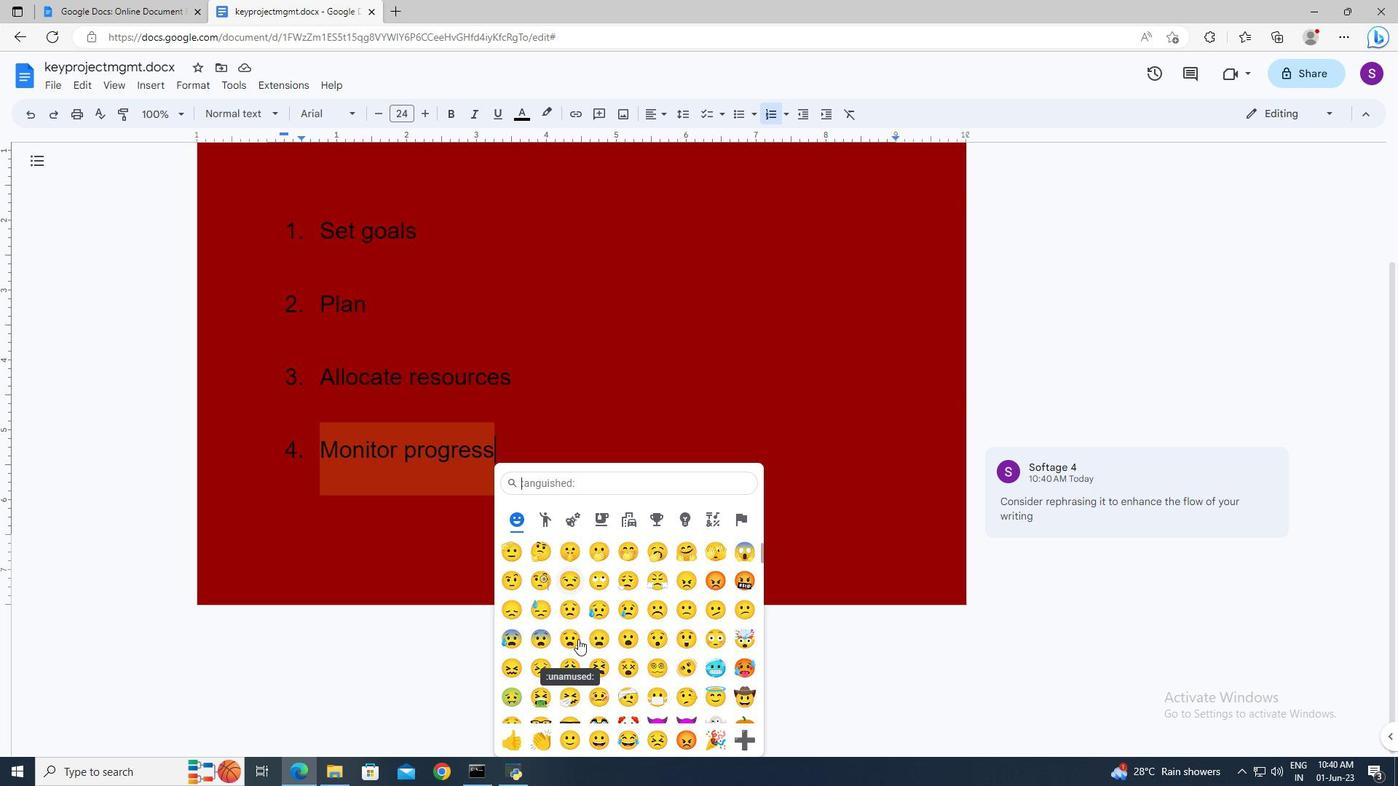 
Action: Mouse scrolled (578, 638) with delta (0, 0)
Screenshot: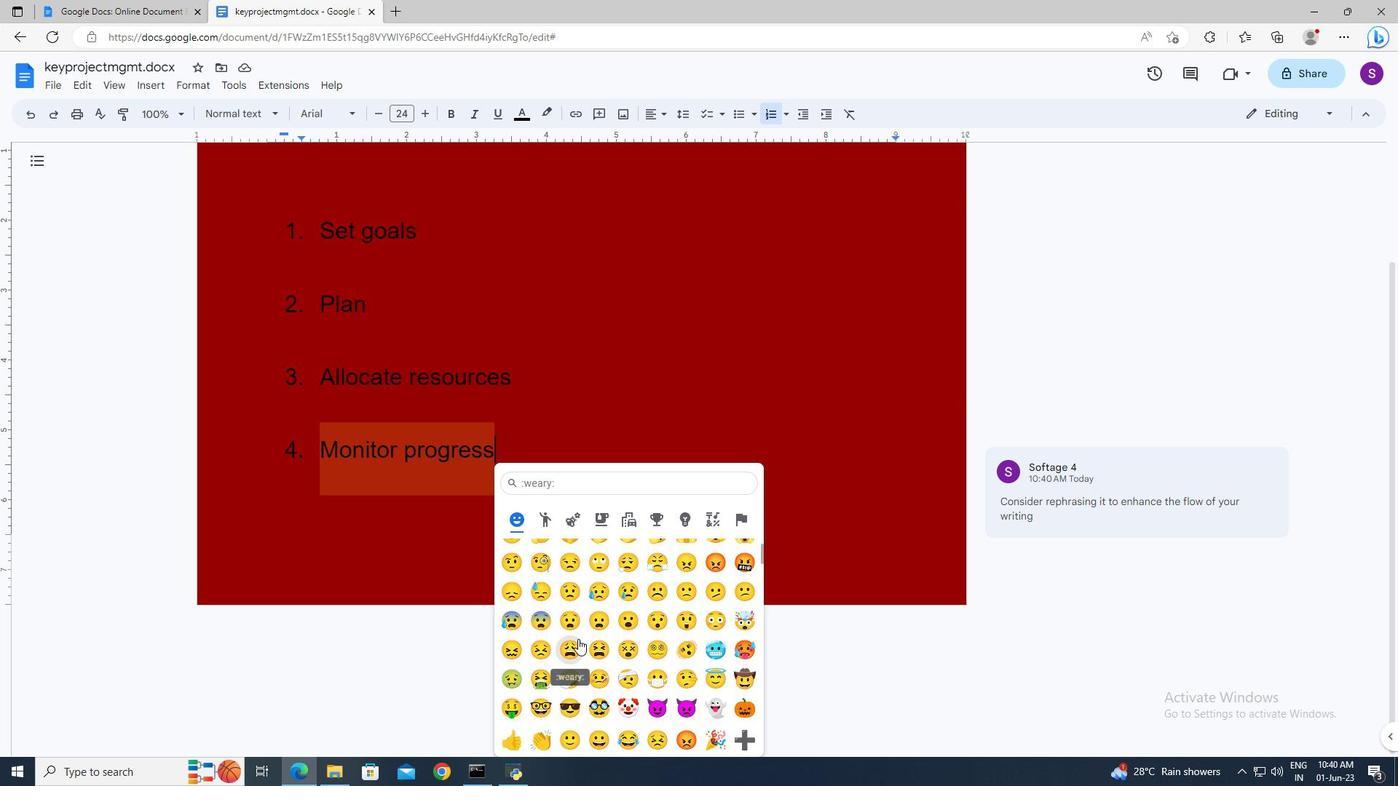 
Action: Mouse scrolled (578, 638) with delta (0, 0)
Screenshot: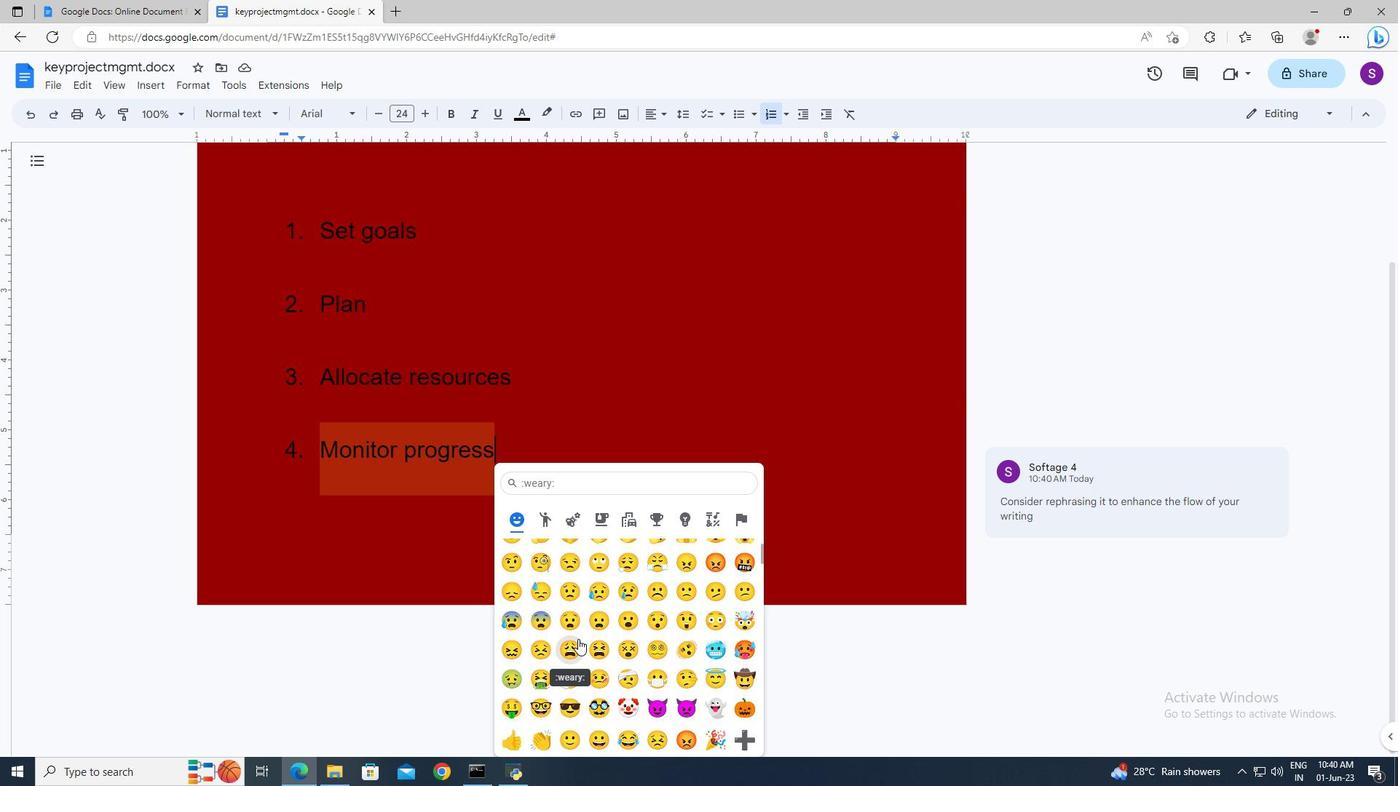 
Action: Mouse scrolled (578, 638) with delta (0, 0)
Screenshot: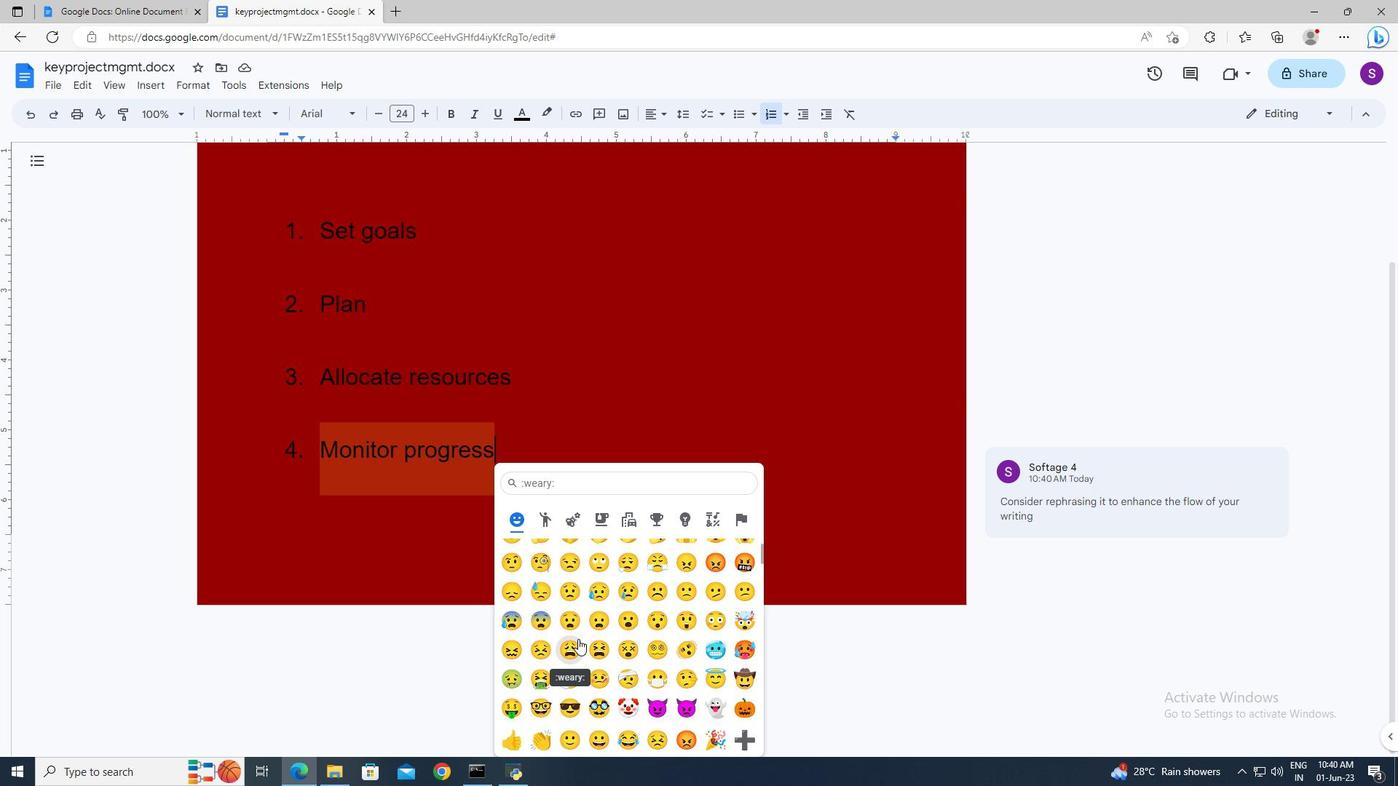 
Action: Mouse scrolled (578, 638) with delta (0, 0)
Screenshot: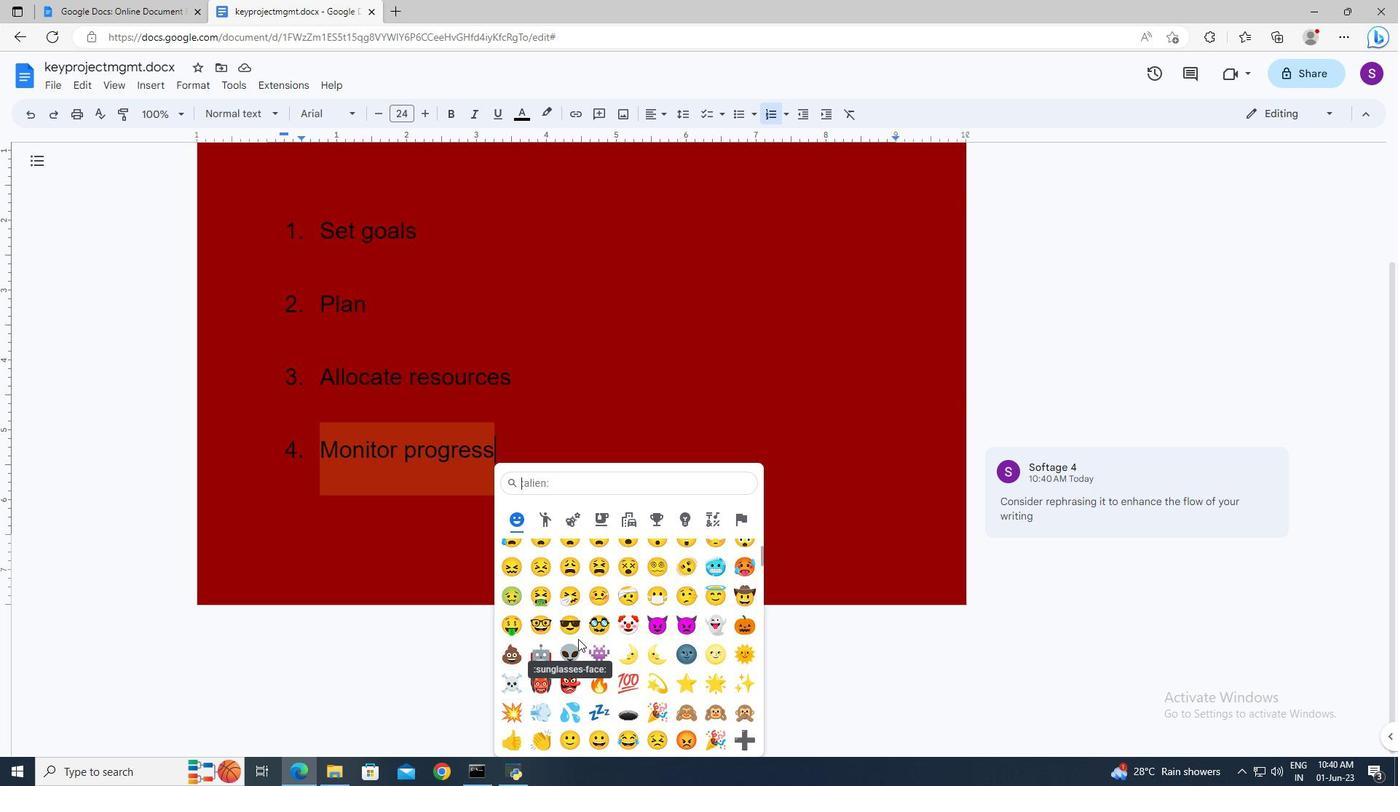 
Action: Mouse scrolled (578, 638) with delta (0, 0)
Screenshot: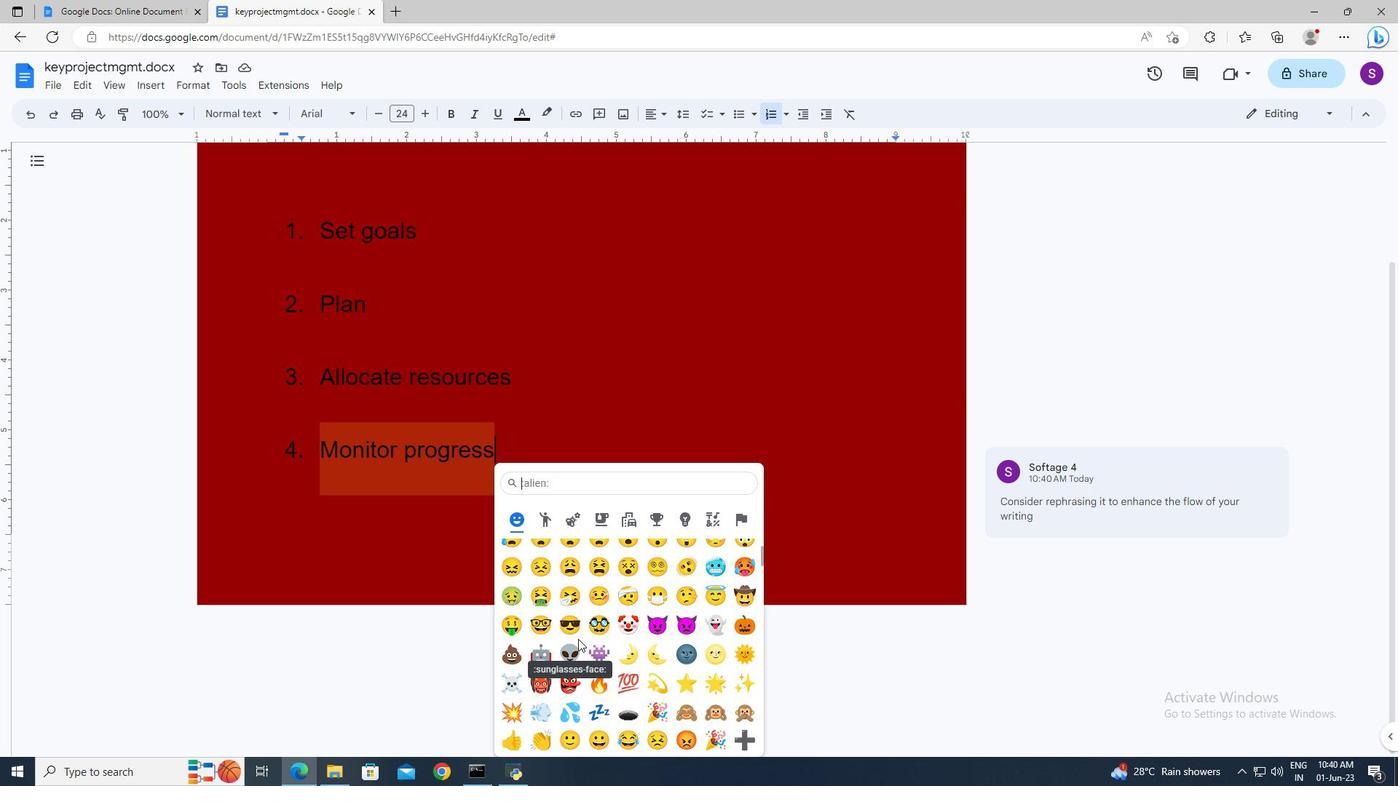 
Action: Mouse scrolled (578, 638) with delta (0, 0)
Screenshot: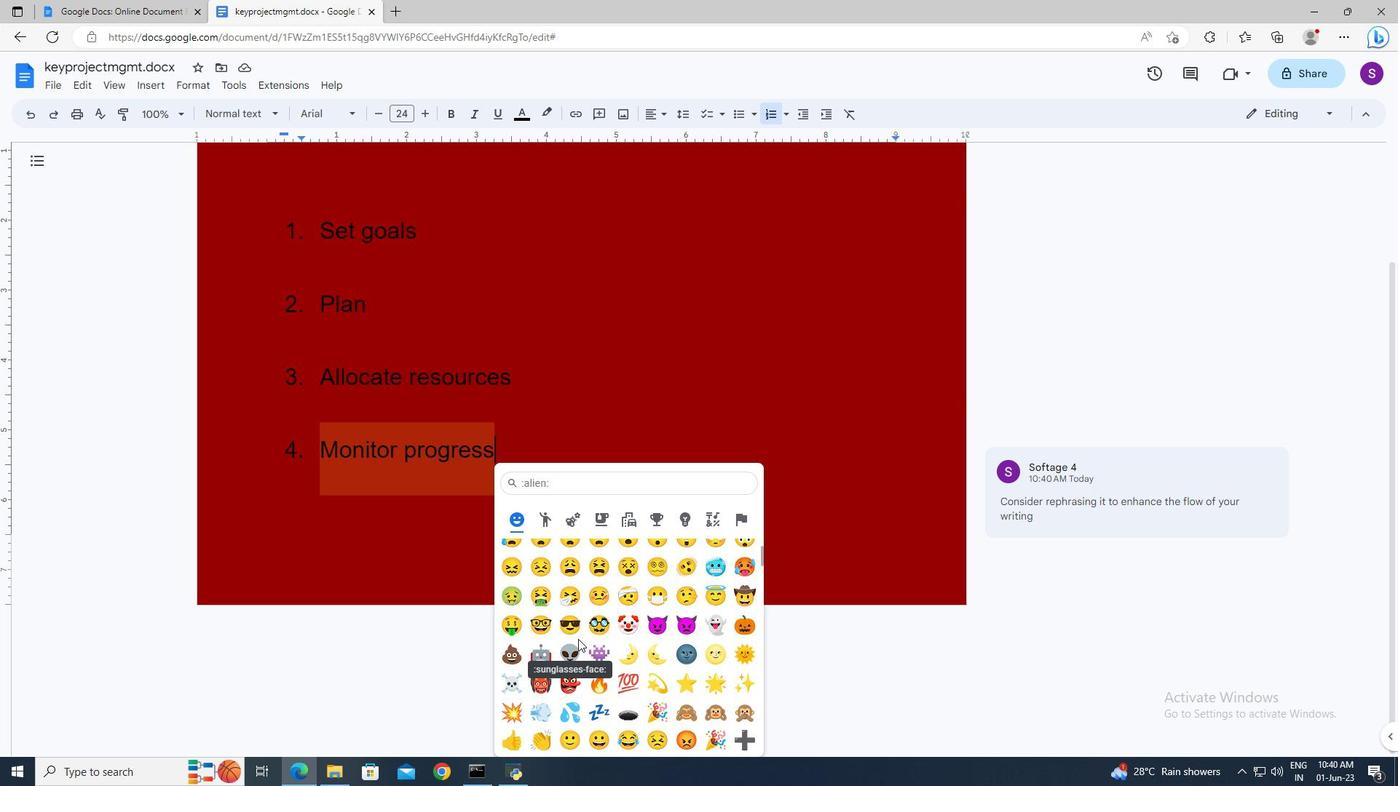 
Action: Mouse moved to (514, 676)
Screenshot: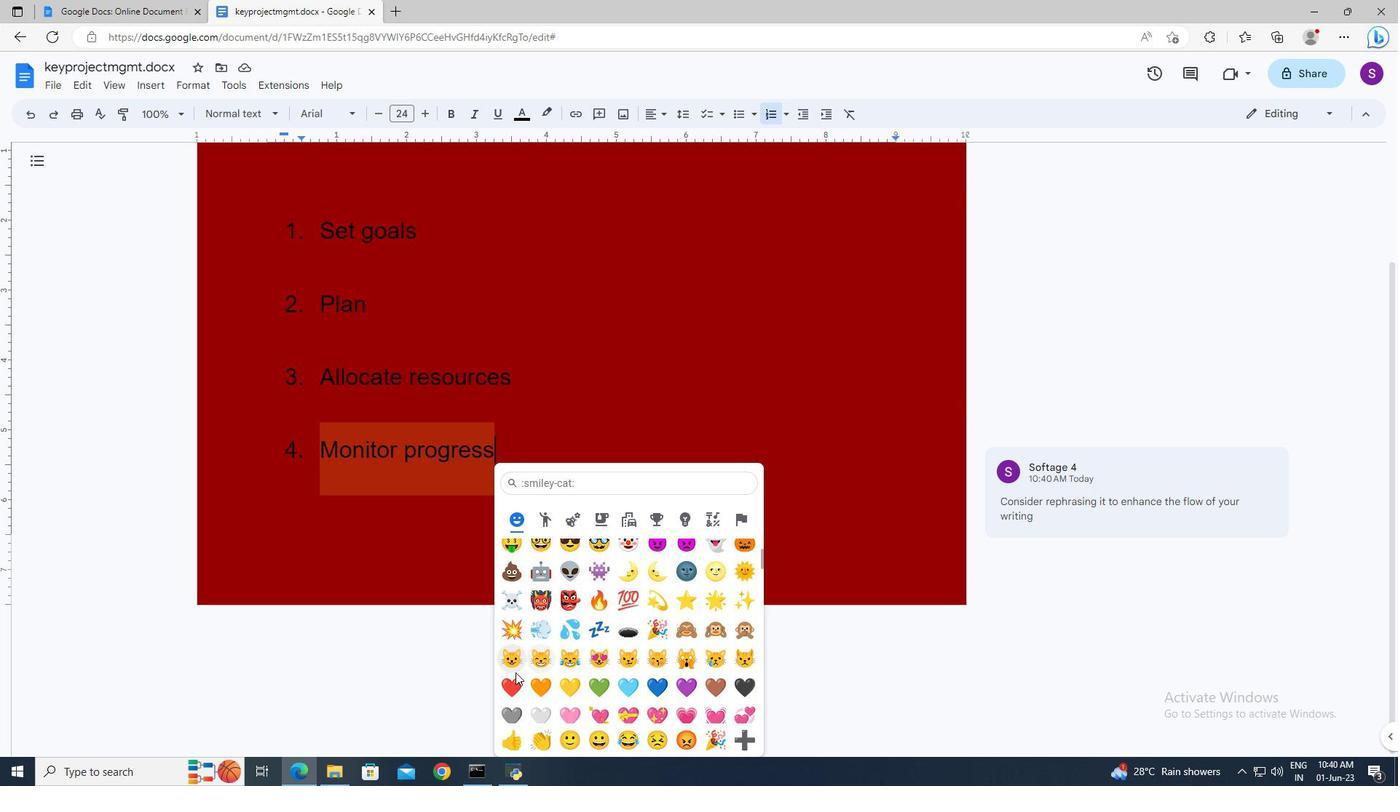 
Action: Mouse pressed left at (514, 676)
Screenshot: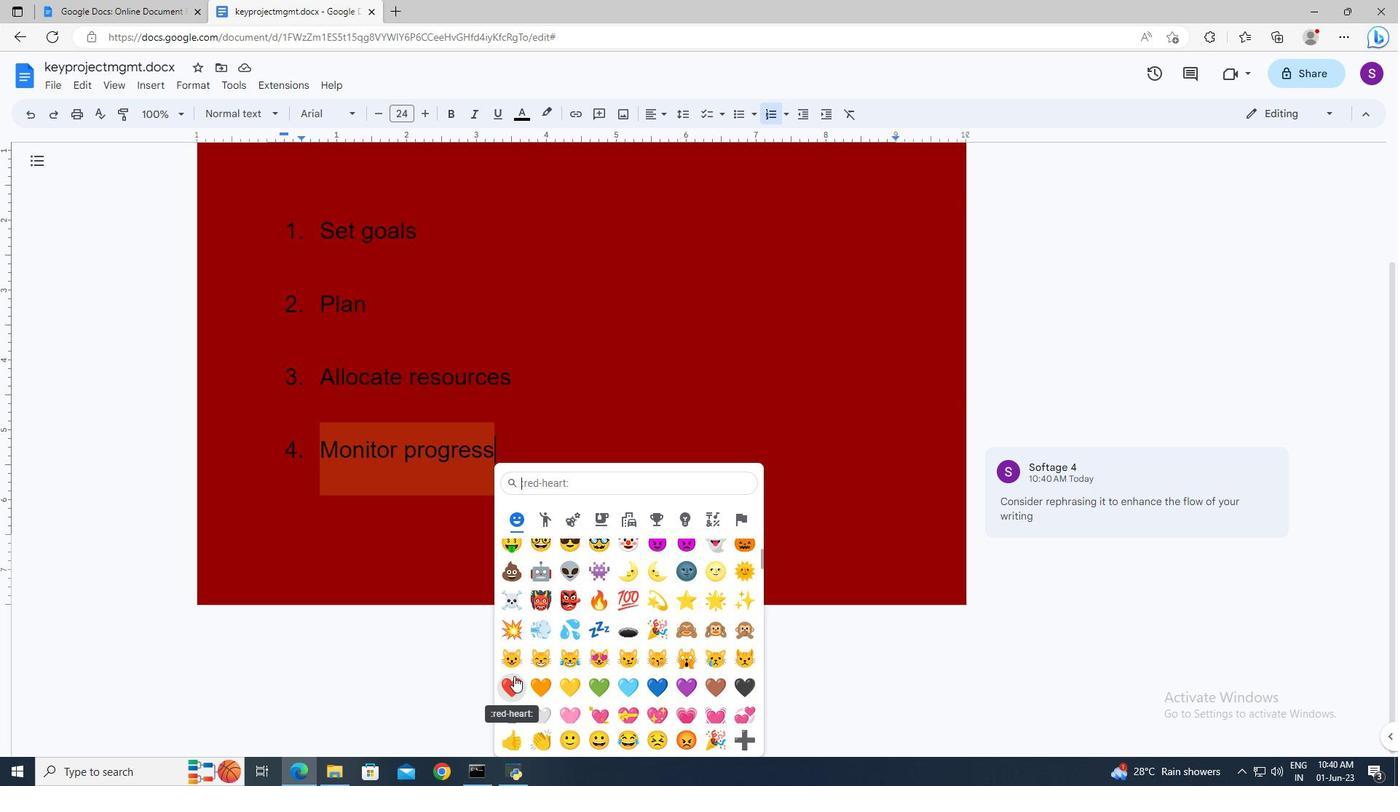 
Action: Mouse moved to (490, 595)
Screenshot: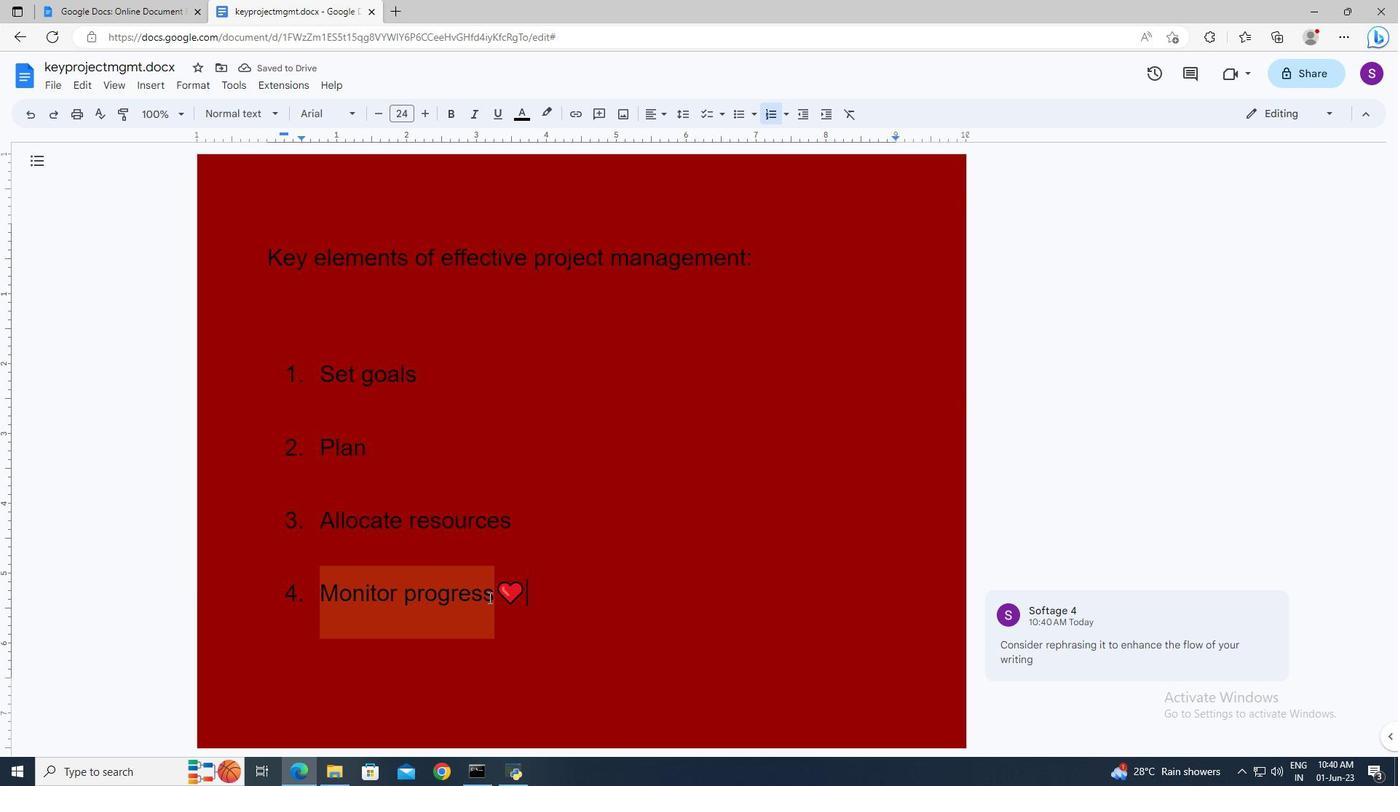 
Action: Mouse pressed left at (490, 595)
Screenshot: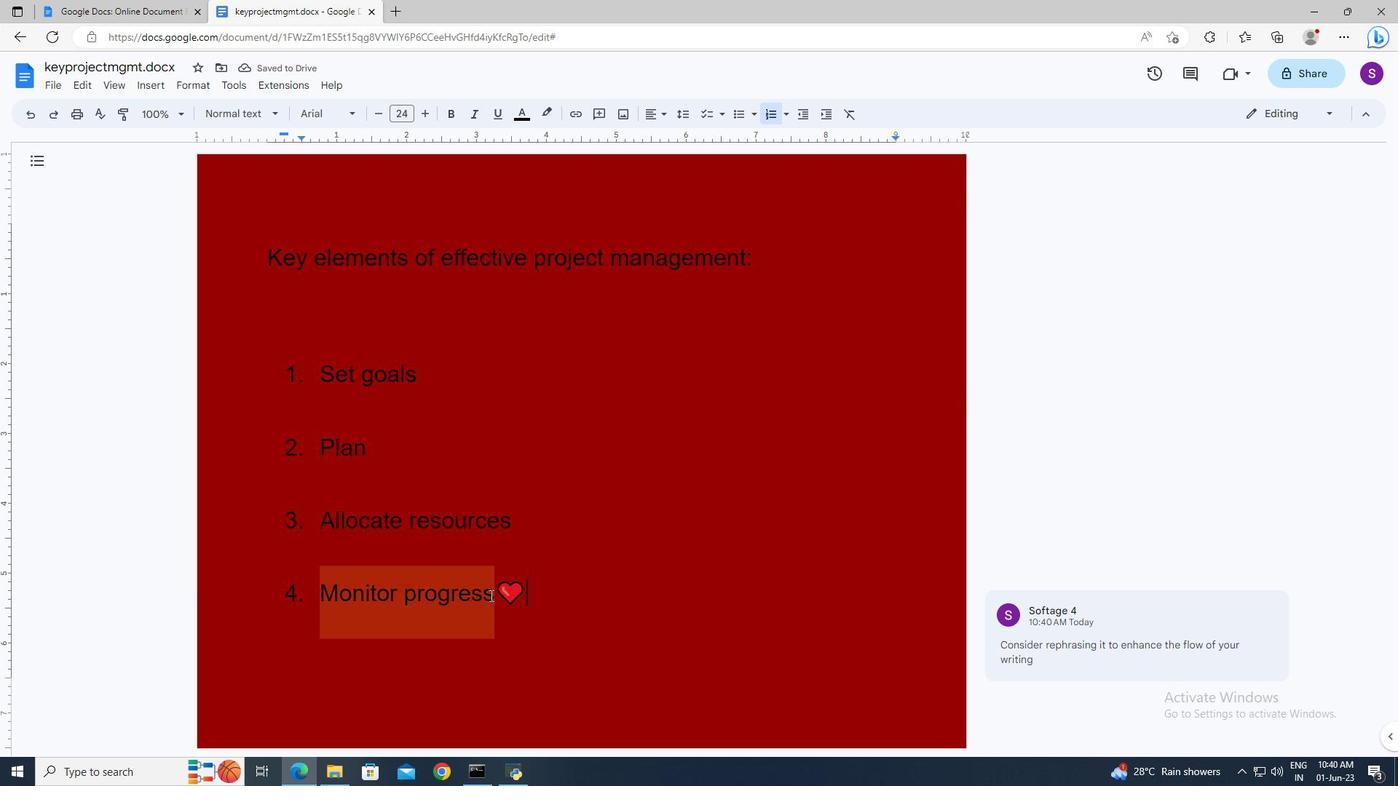 
Action: Key pressed <Key.shift>
Screenshot: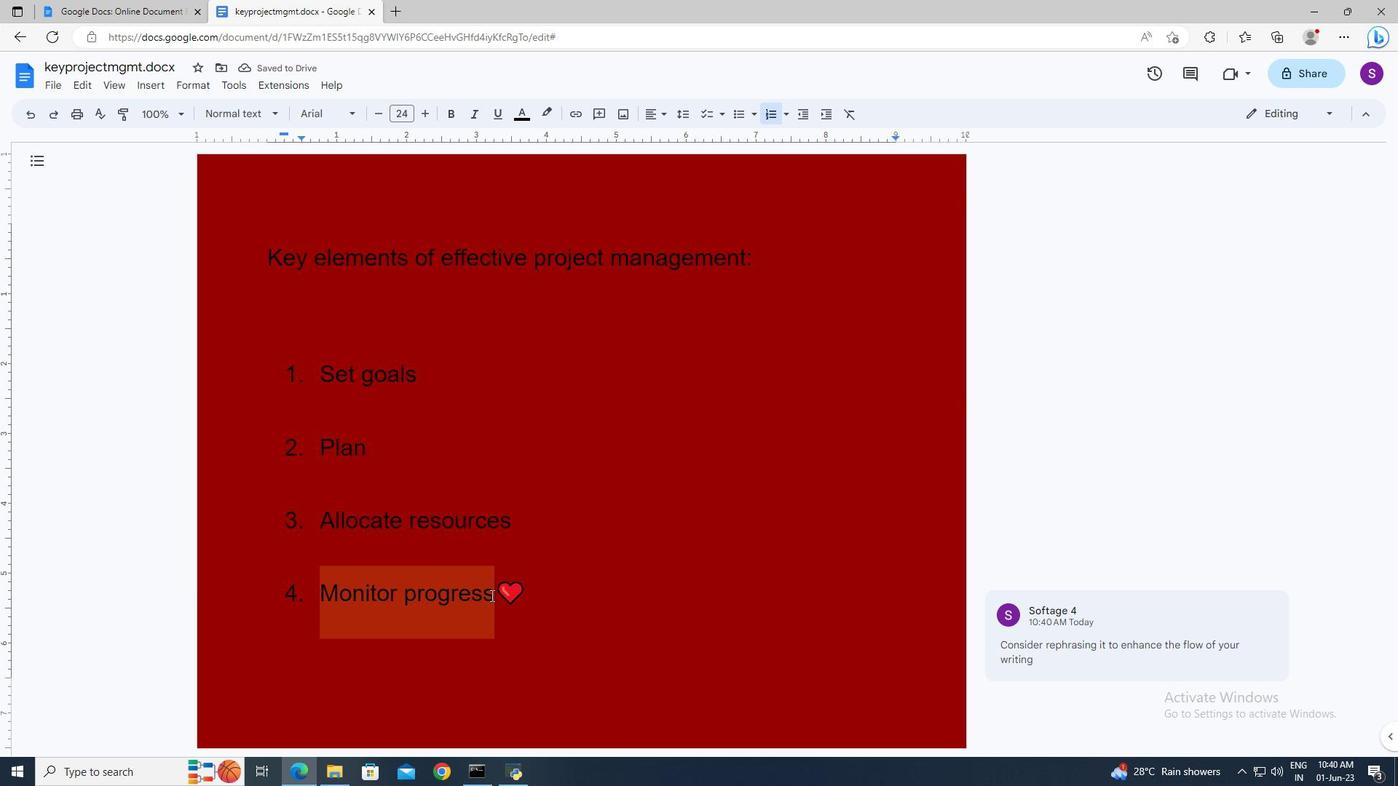 
Action: Mouse moved to (490, 595)
Screenshot: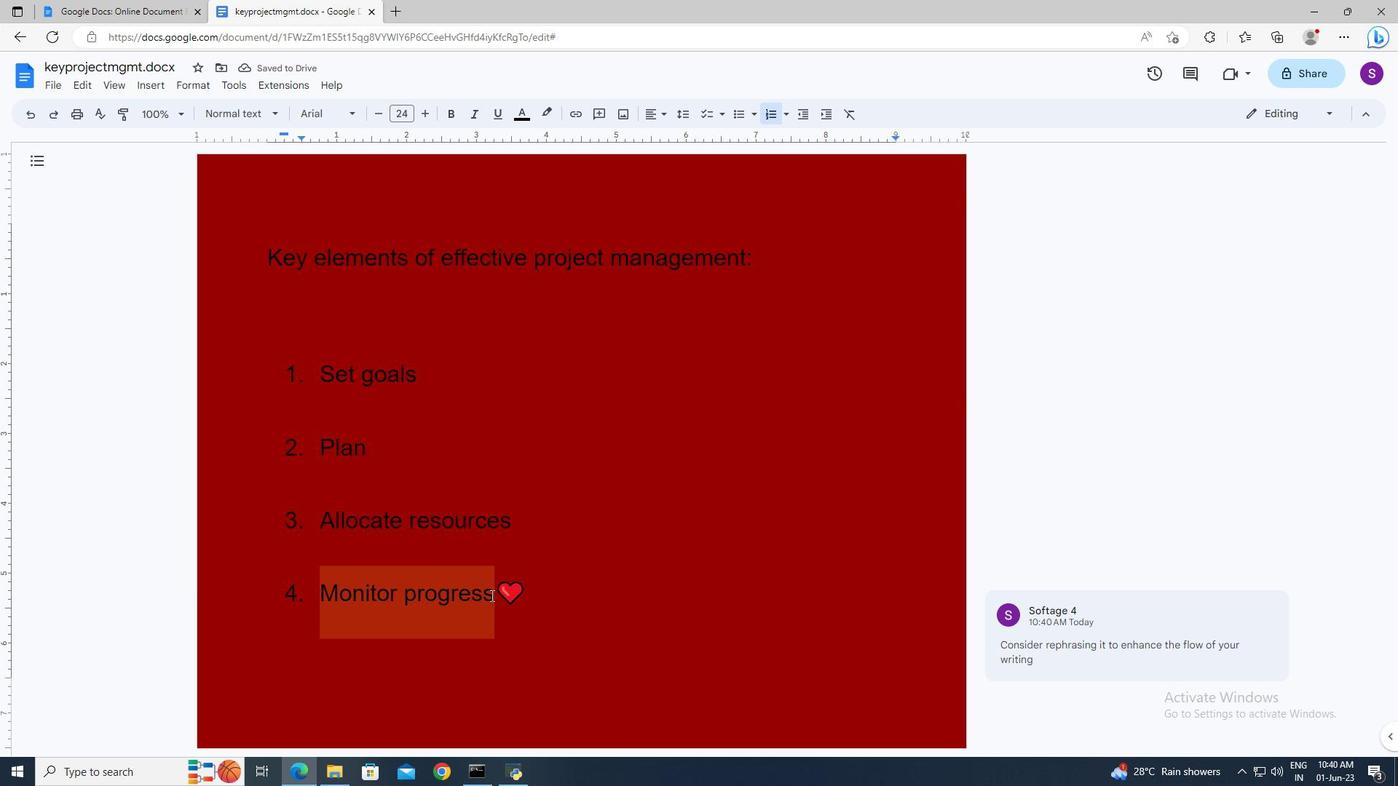 
Action: Key pressed <Key.up><Key.up><Key.up><Key.up>
Screenshot: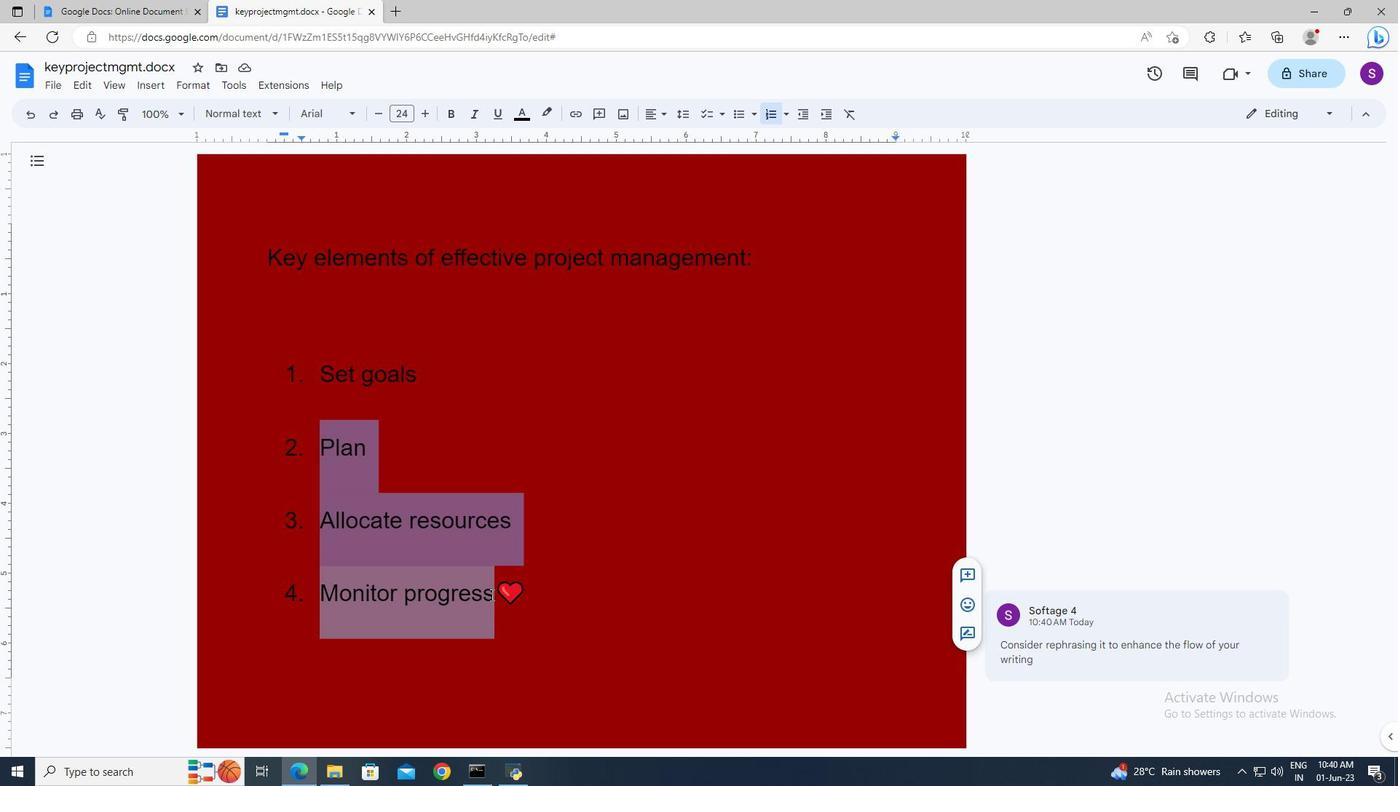 
Action: Mouse moved to (198, 85)
Screenshot: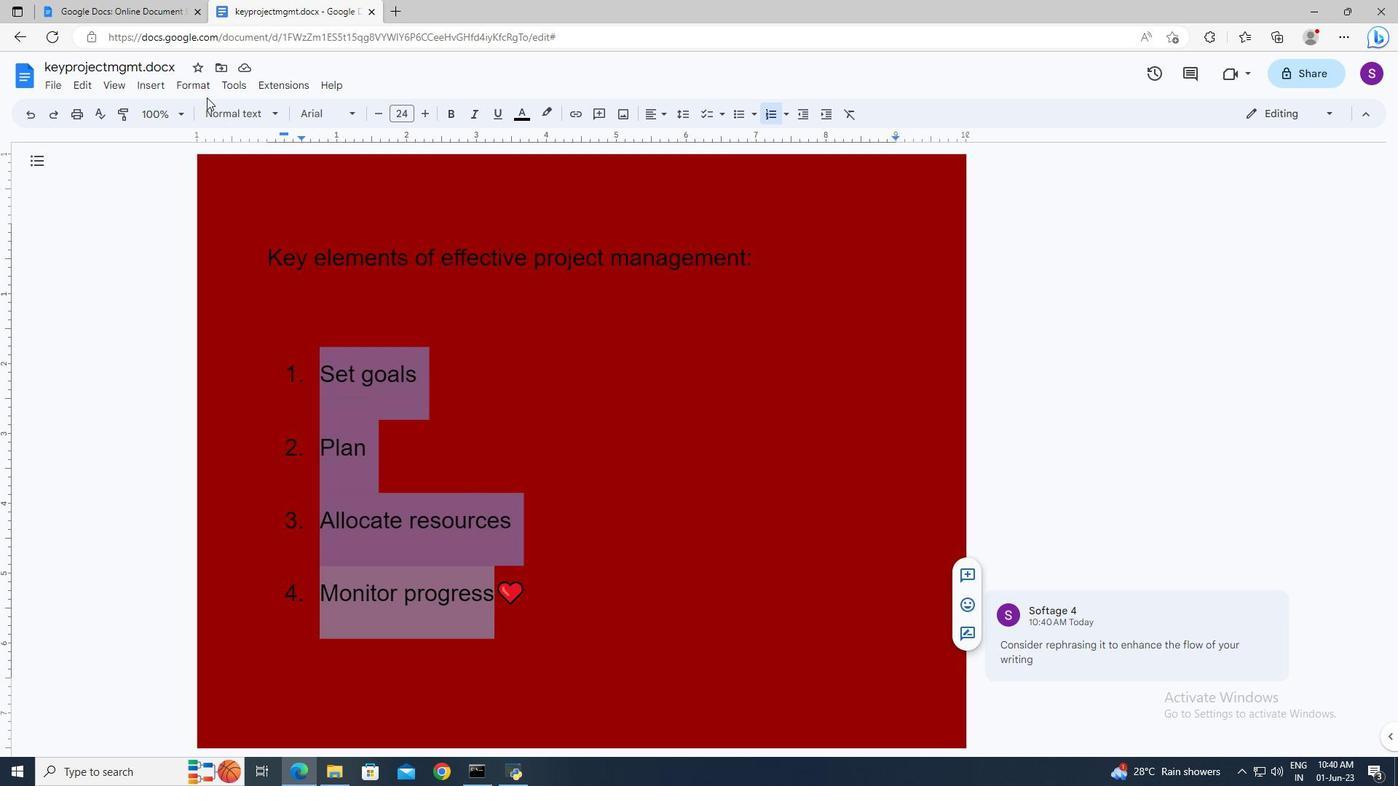 
Action: Mouse pressed left at (198, 85)
Screenshot: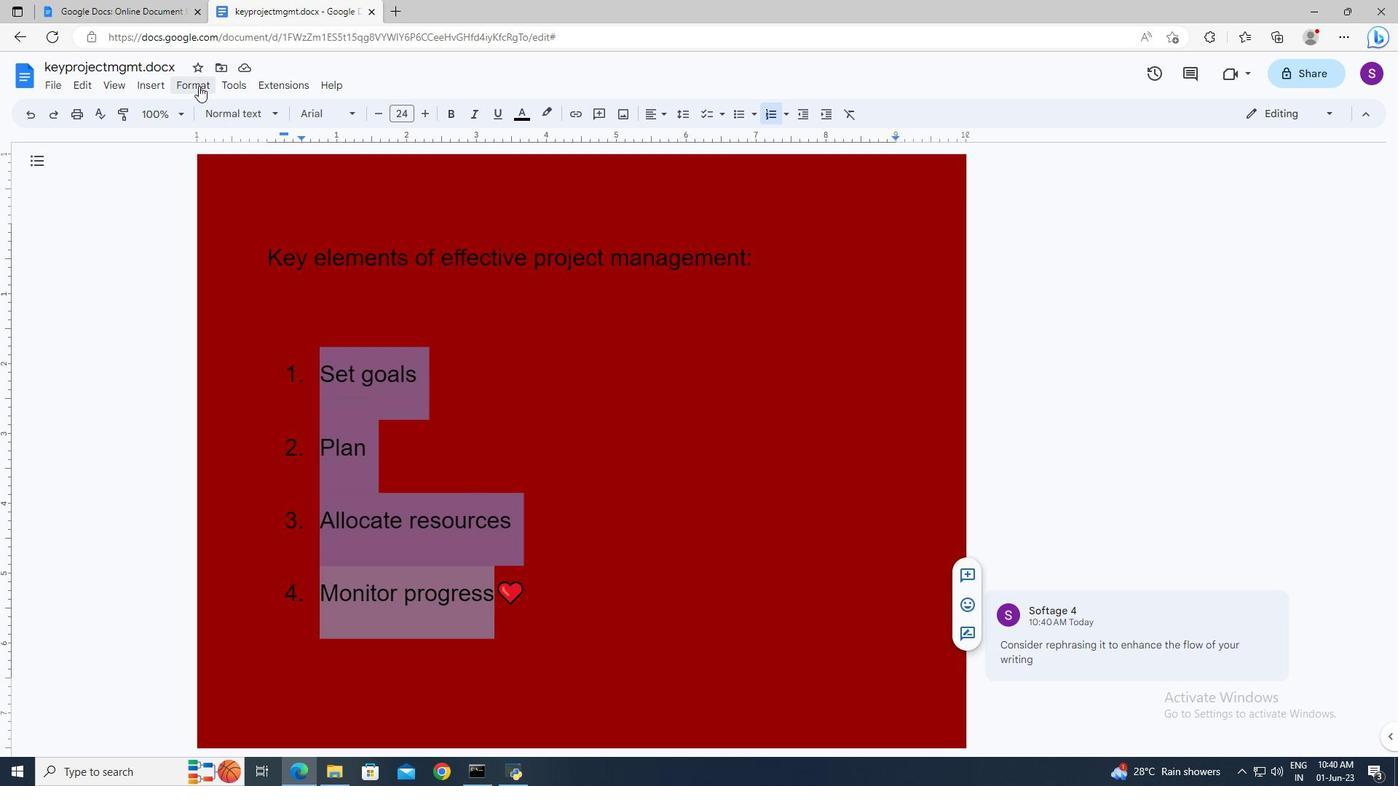 
Action: Mouse moved to (633, 319)
Screenshot: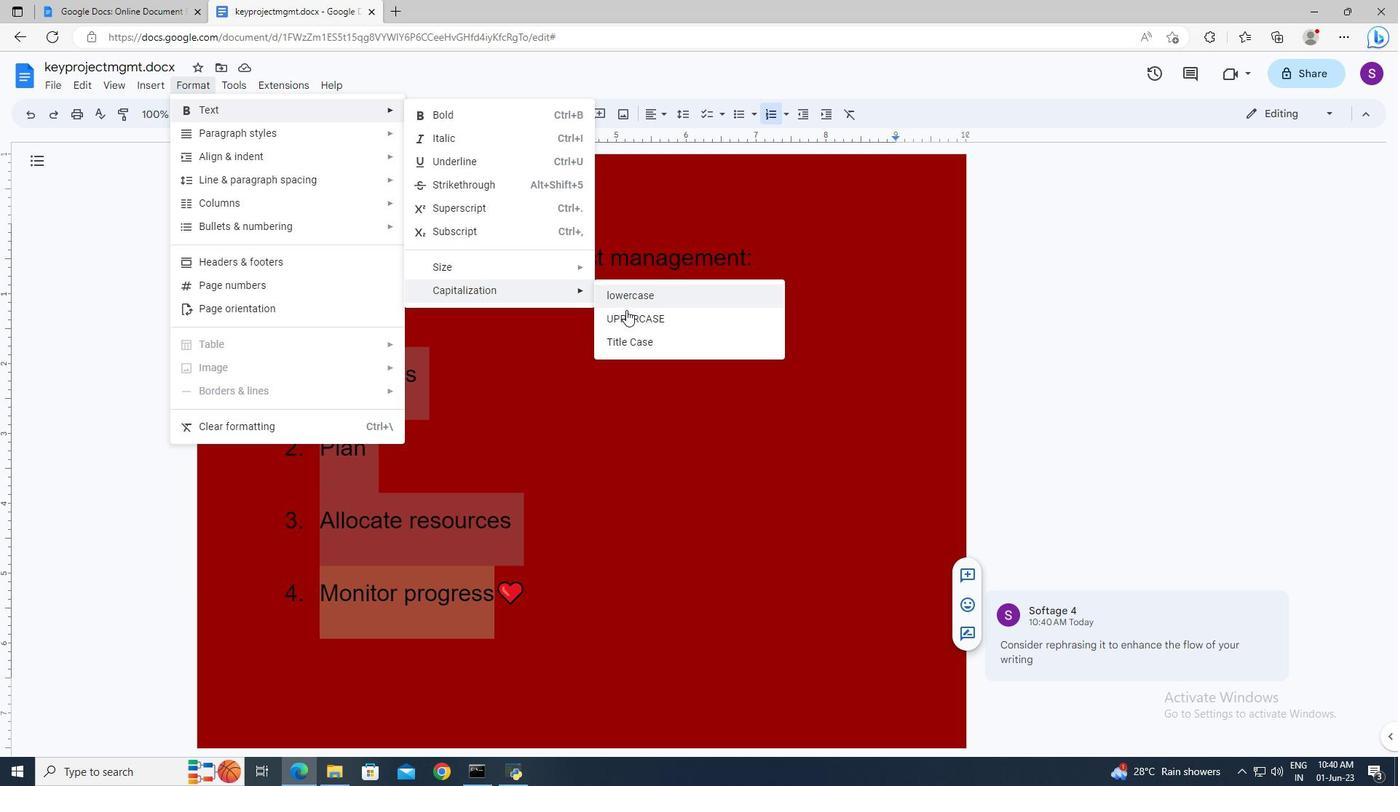 
Action: Mouse pressed left at (633, 319)
Screenshot: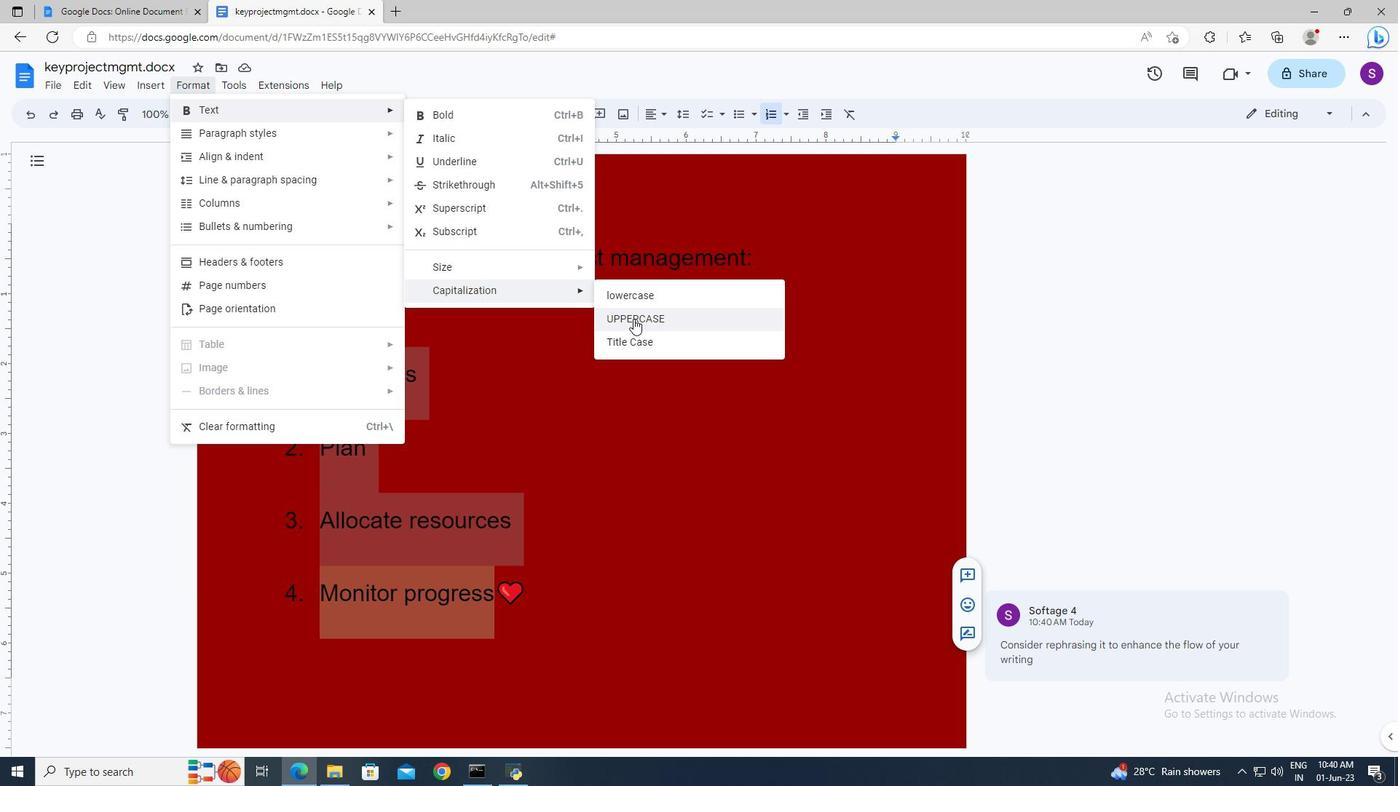 
Action: Mouse moved to (643, 395)
Screenshot: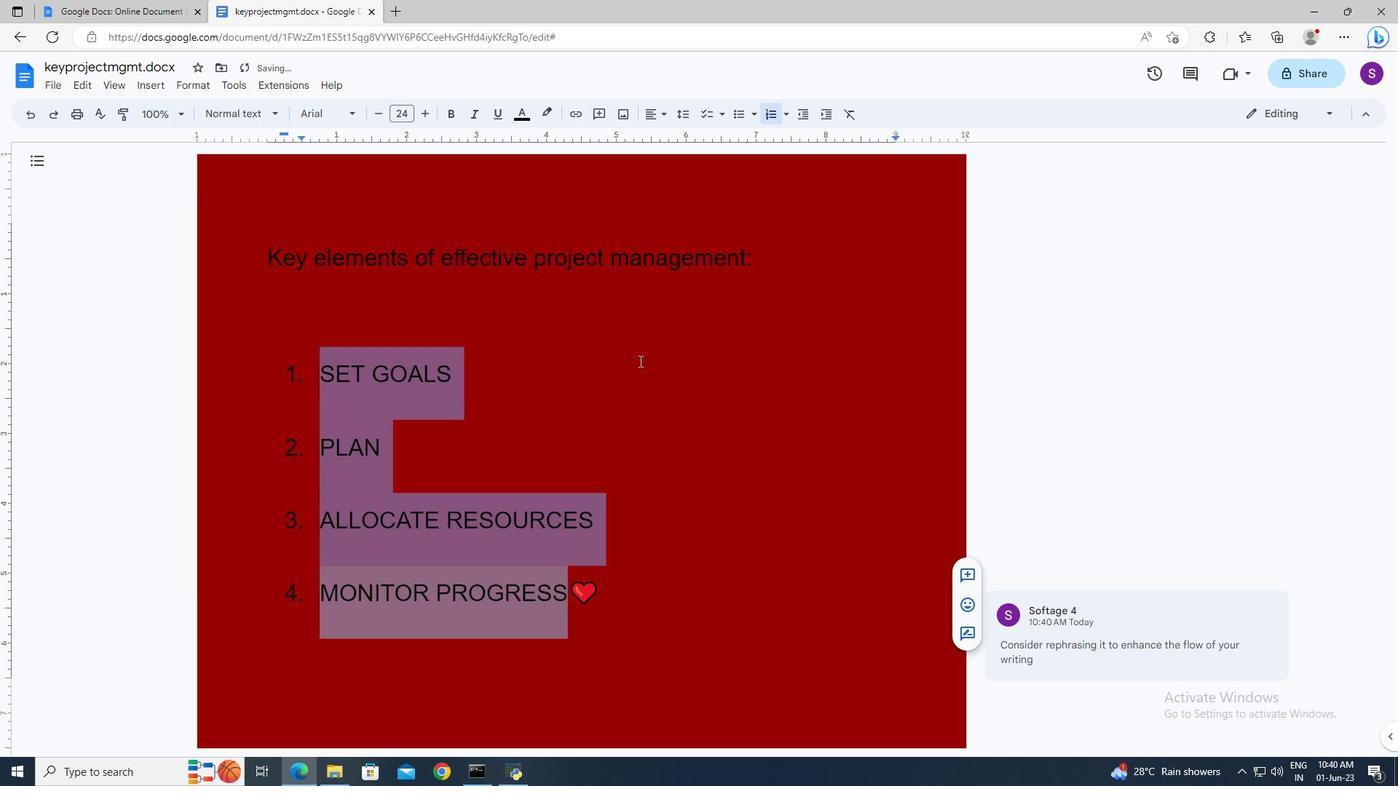 
Action: Mouse pressed left at (643, 395)
Screenshot: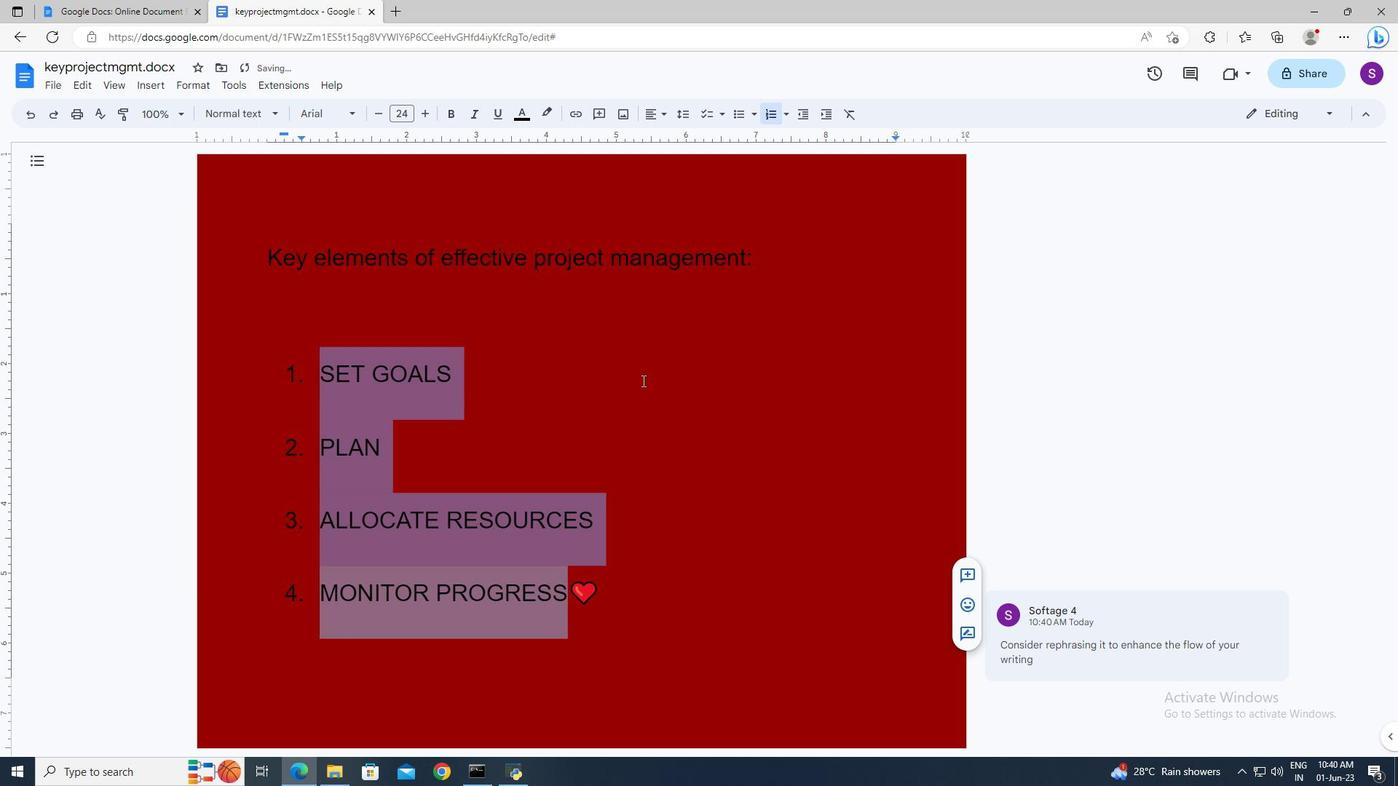 
